 Task: Search one way flight ticket for 1 adult, 1 child, 1 infant in seat in premium economy from Sacramento: Sacramento International Airport to Sheridan: Sheridan County Airport on 8-6-2023. Choice of flights is Delta. Number of bags: 2 carry on bags and 4 checked bags. Price is upto 91000. Outbound departure time preference is 16:15.
Action: Mouse moved to (286, 401)
Screenshot: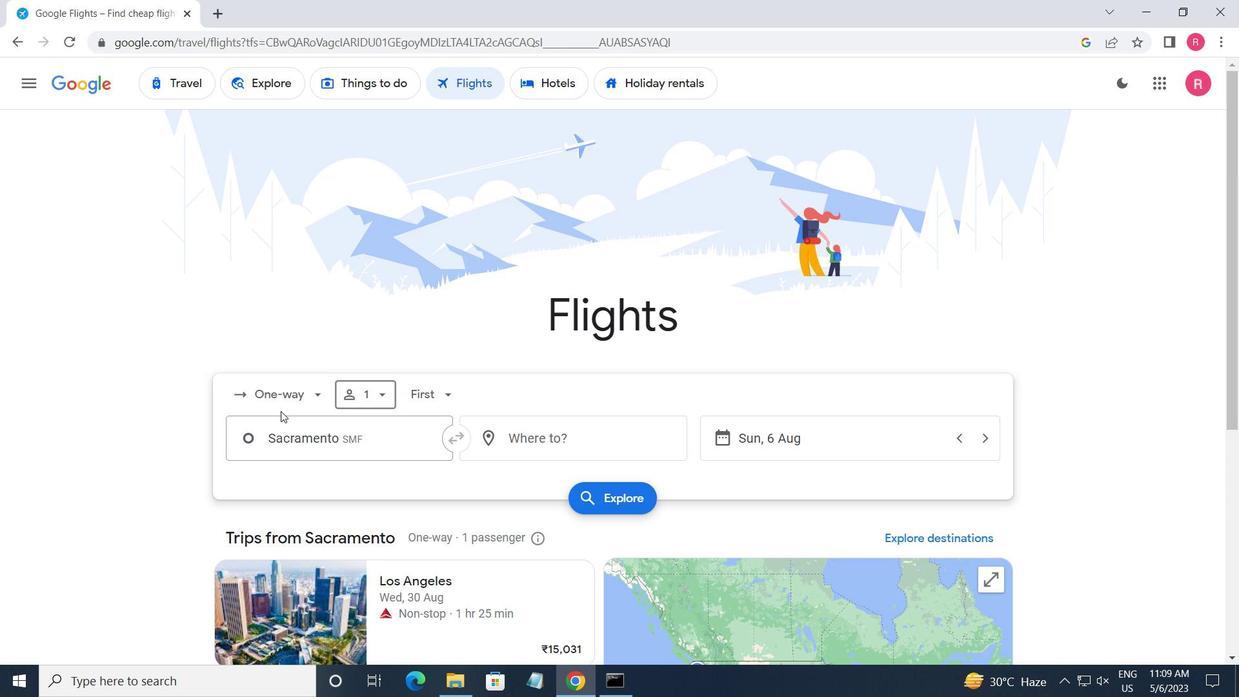 
Action: Mouse pressed left at (286, 401)
Screenshot: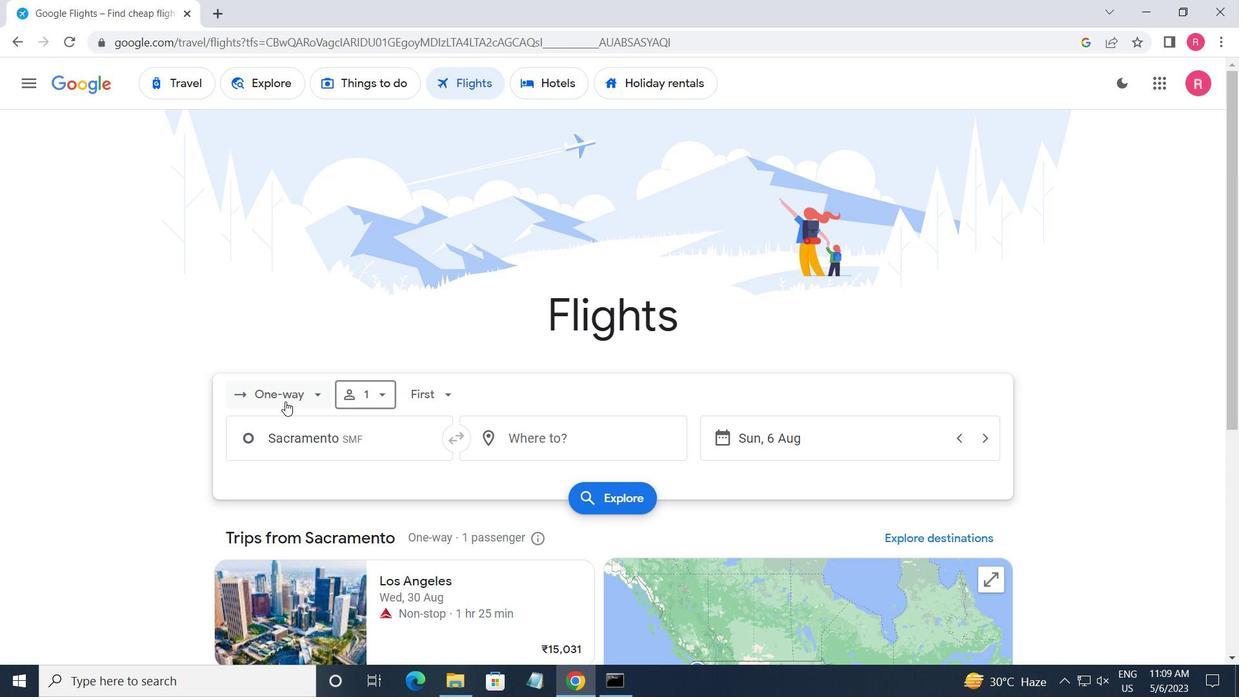 
Action: Mouse moved to (327, 462)
Screenshot: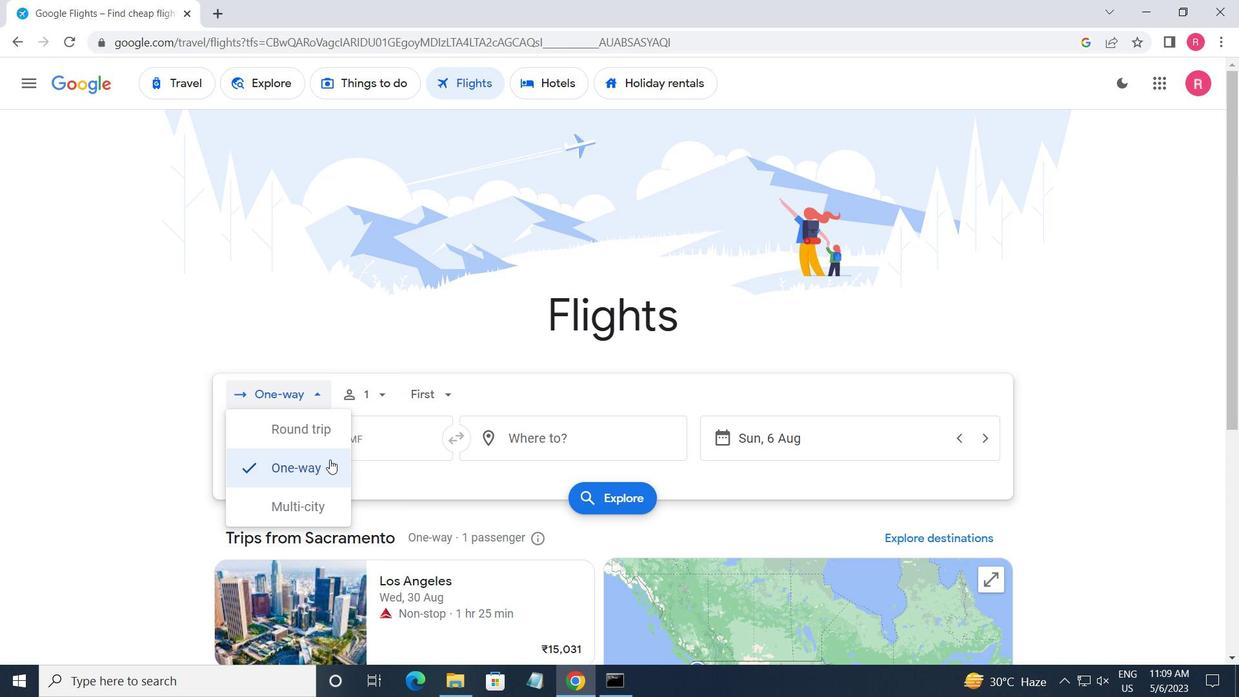 
Action: Mouse pressed left at (327, 462)
Screenshot: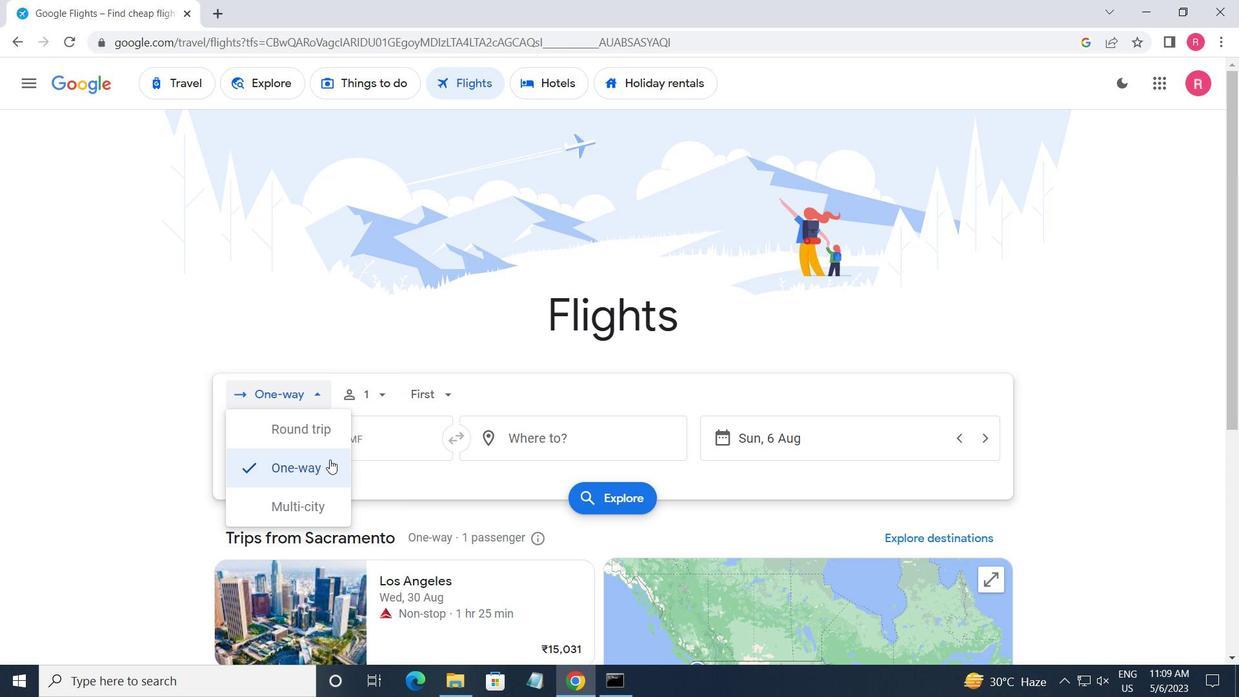
Action: Mouse moved to (361, 388)
Screenshot: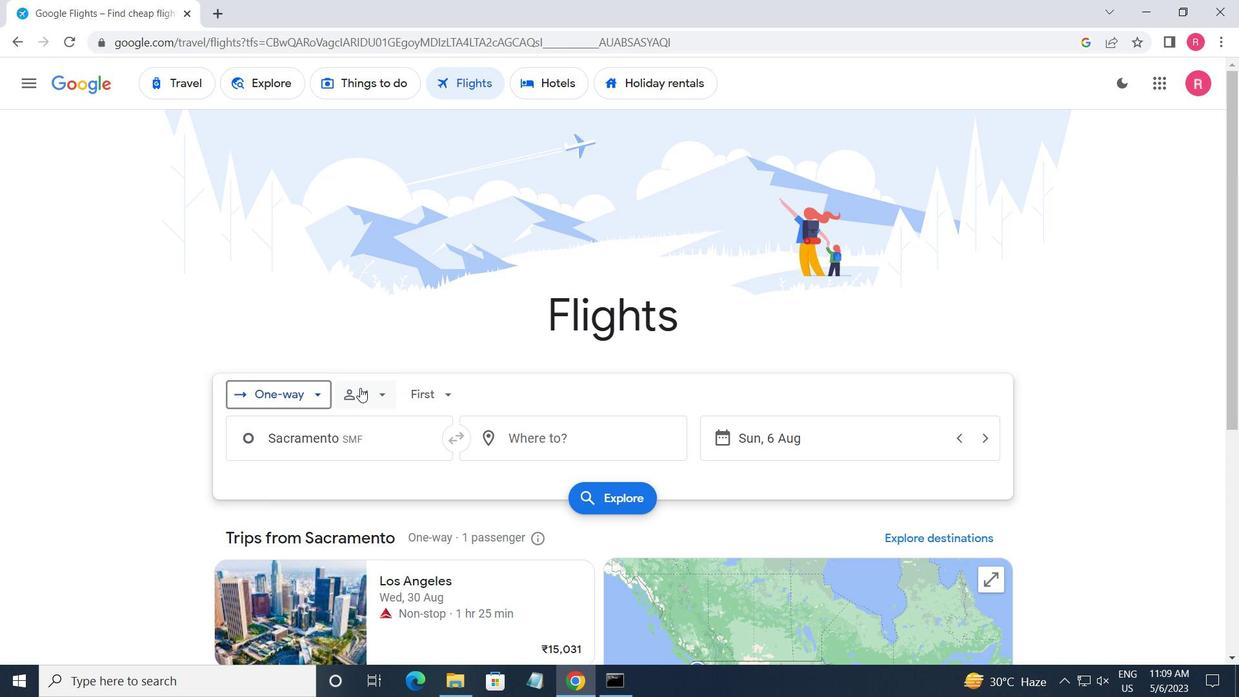 
Action: Mouse pressed left at (361, 388)
Screenshot: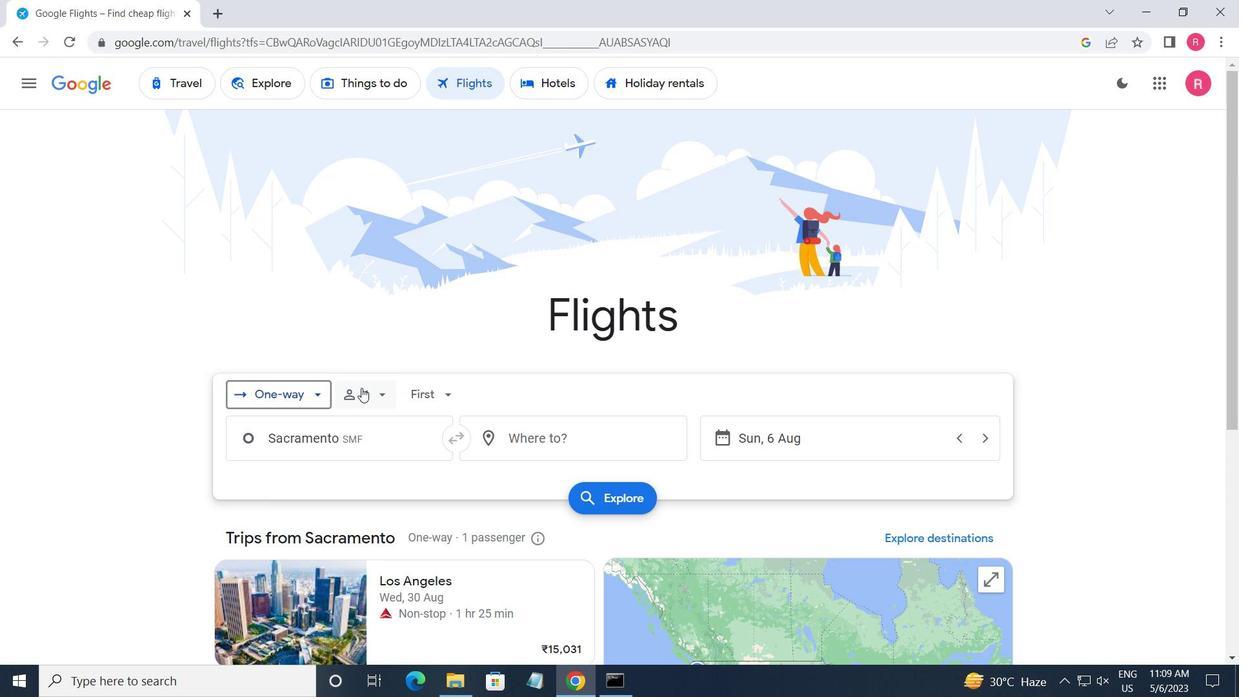
Action: Mouse moved to (504, 472)
Screenshot: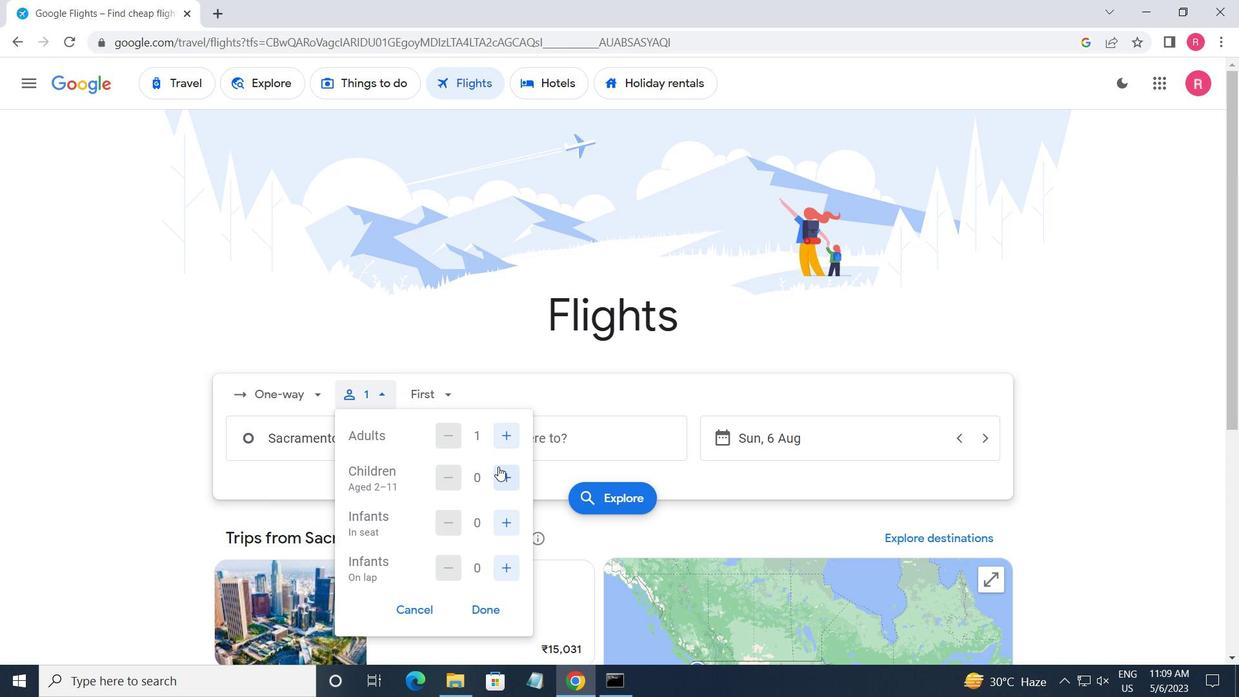 
Action: Mouse pressed left at (504, 472)
Screenshot: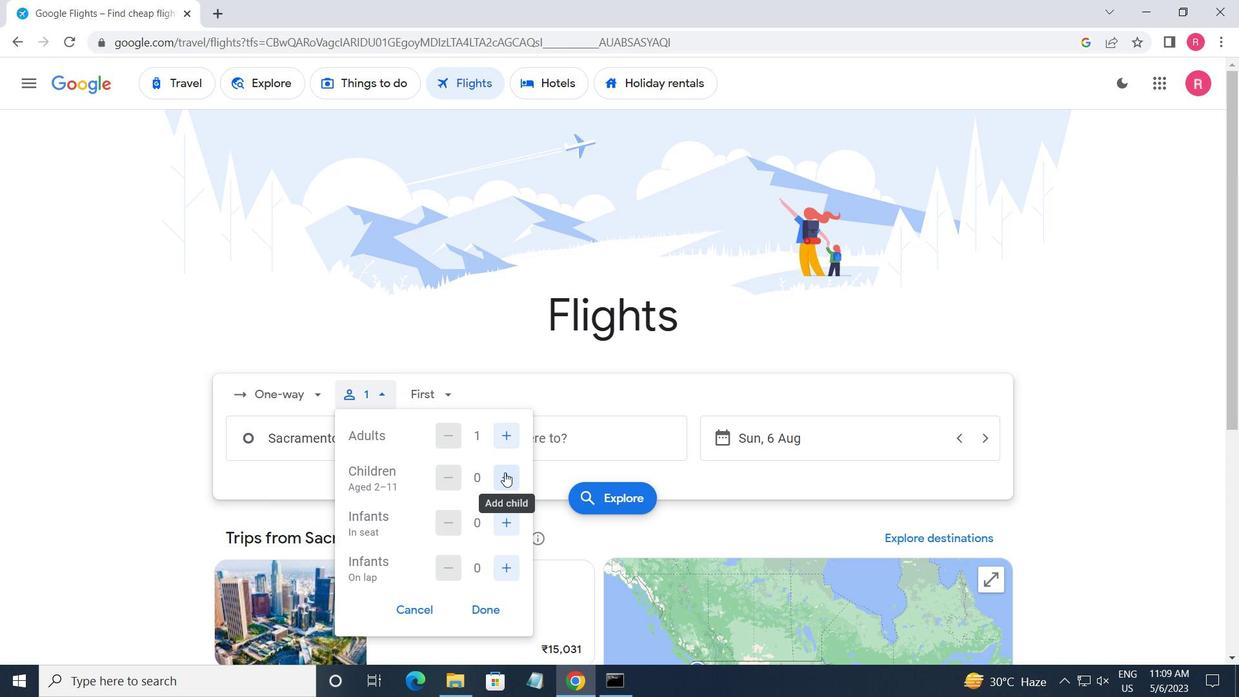 
Action: Mouse moved to (512, 519)
Screenshot: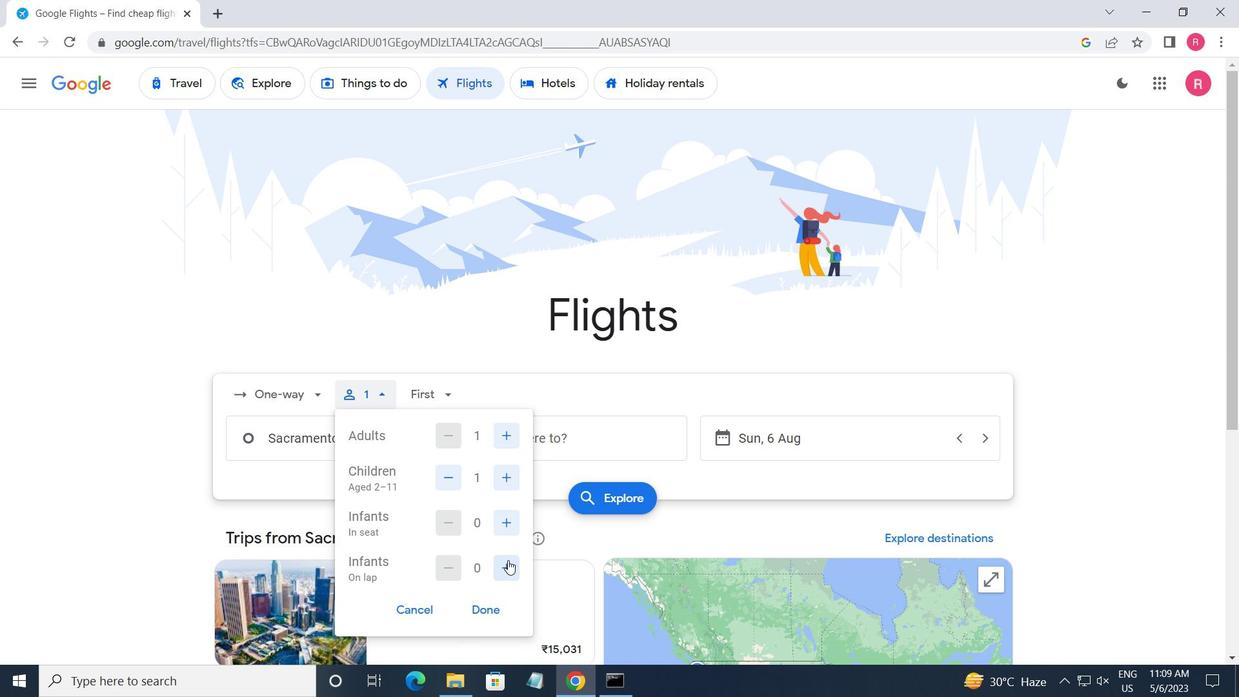 
Action: Mouse pressed left at (512, 519)
Screenshot: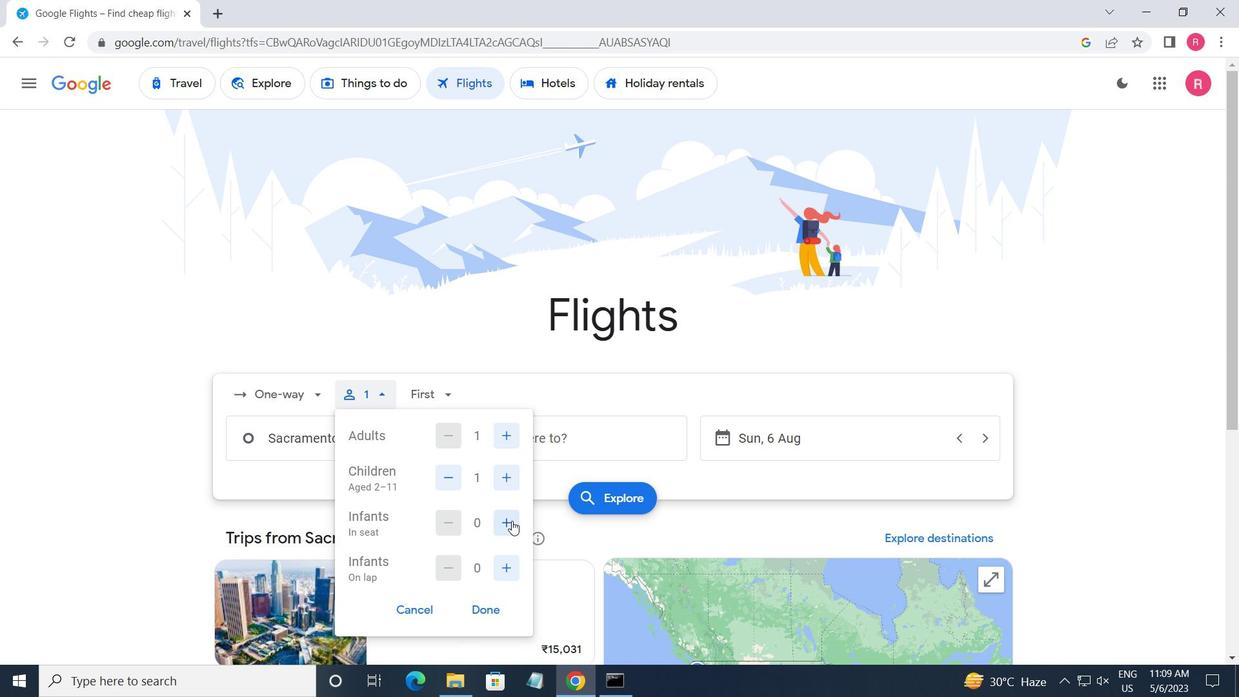 
Action: Mouse moved to (493, 607)
Screenshot: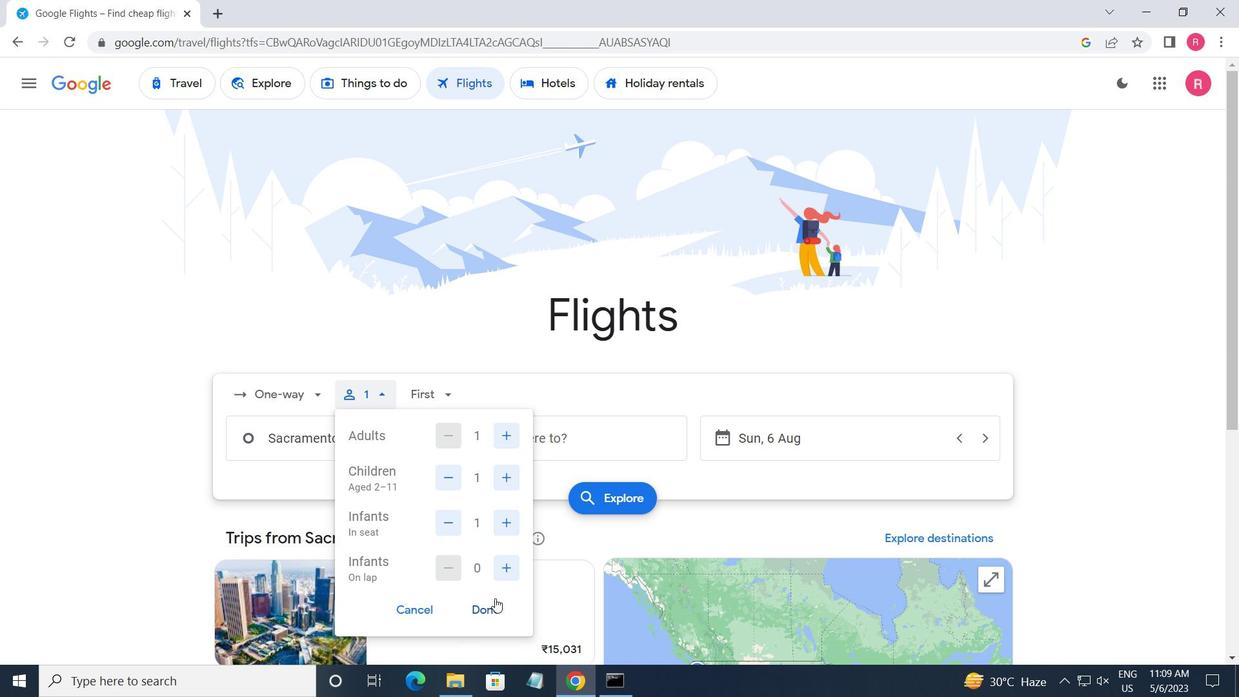 
Action: Mouse pressed left at (493, 607)
Screenshot: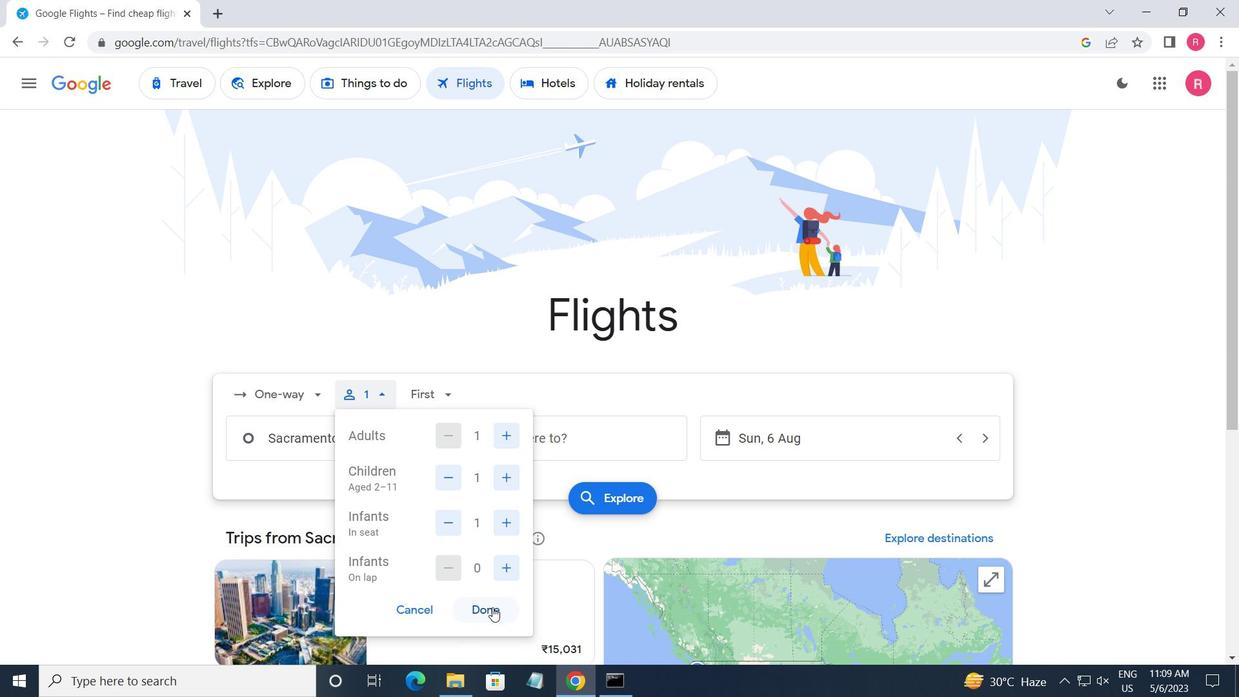 
Action: Mouse moved to (437, 394)
Screenshot: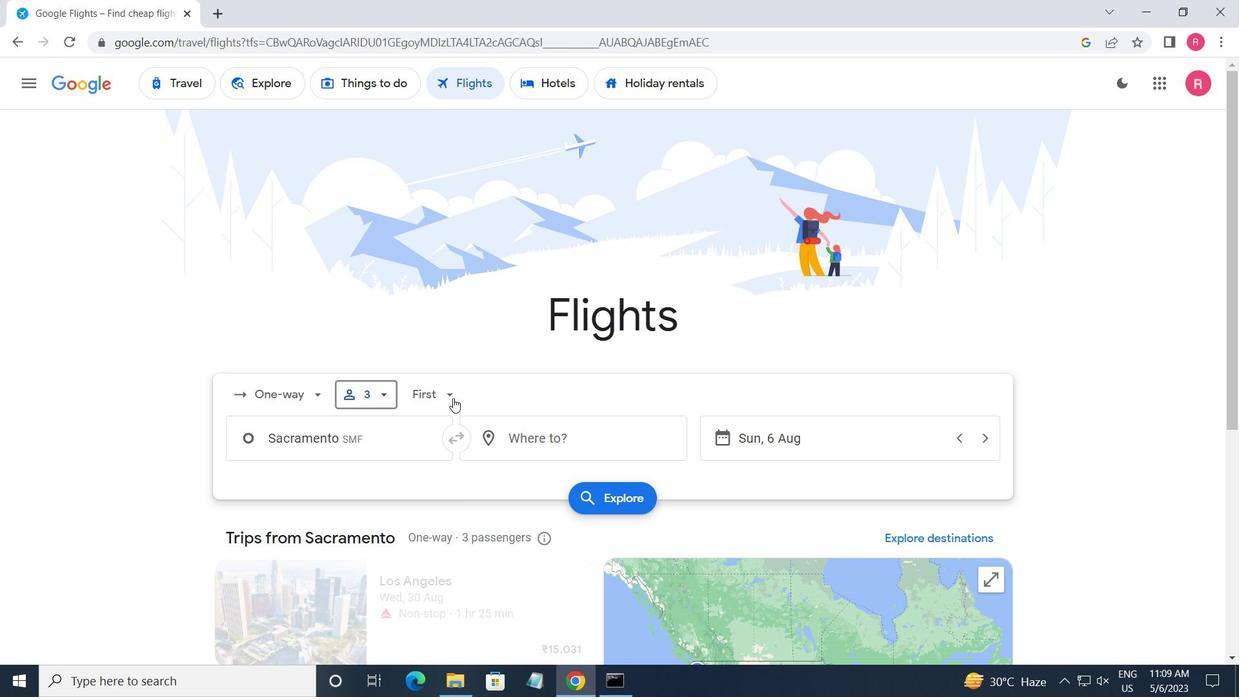 
Action: Mouse pressed left at (437, 394)
Screenshot: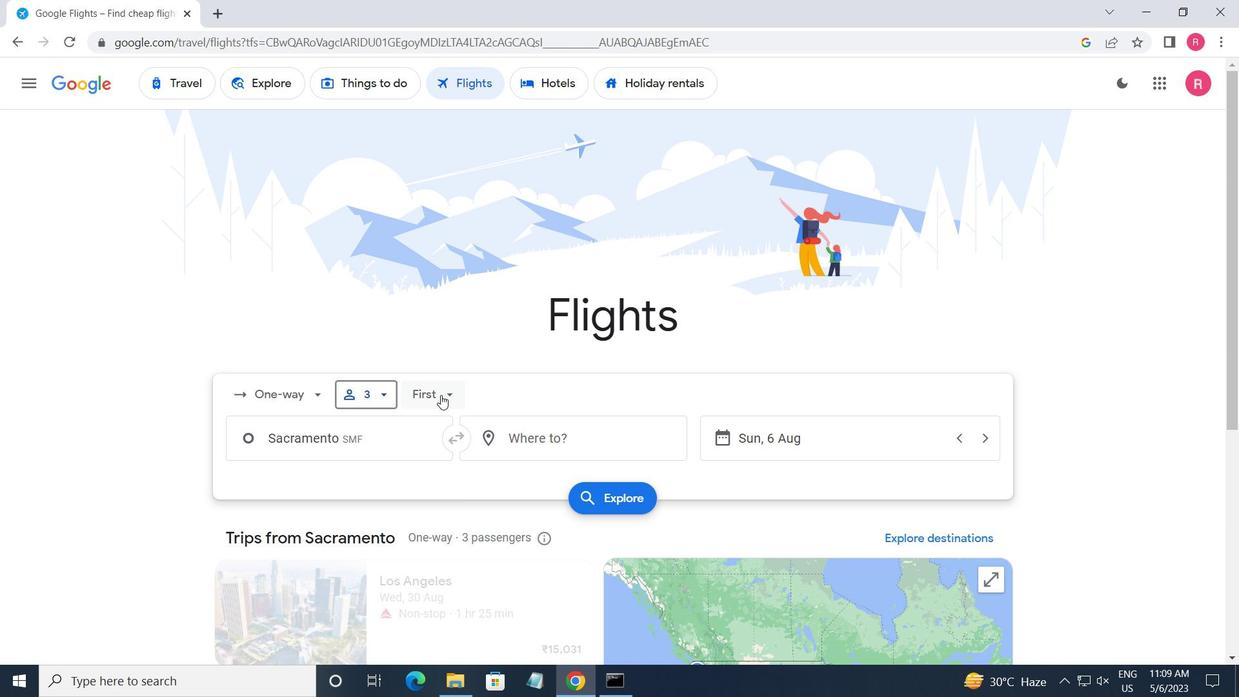 
Action: Mouse moved to (499, 475)
Screenshot: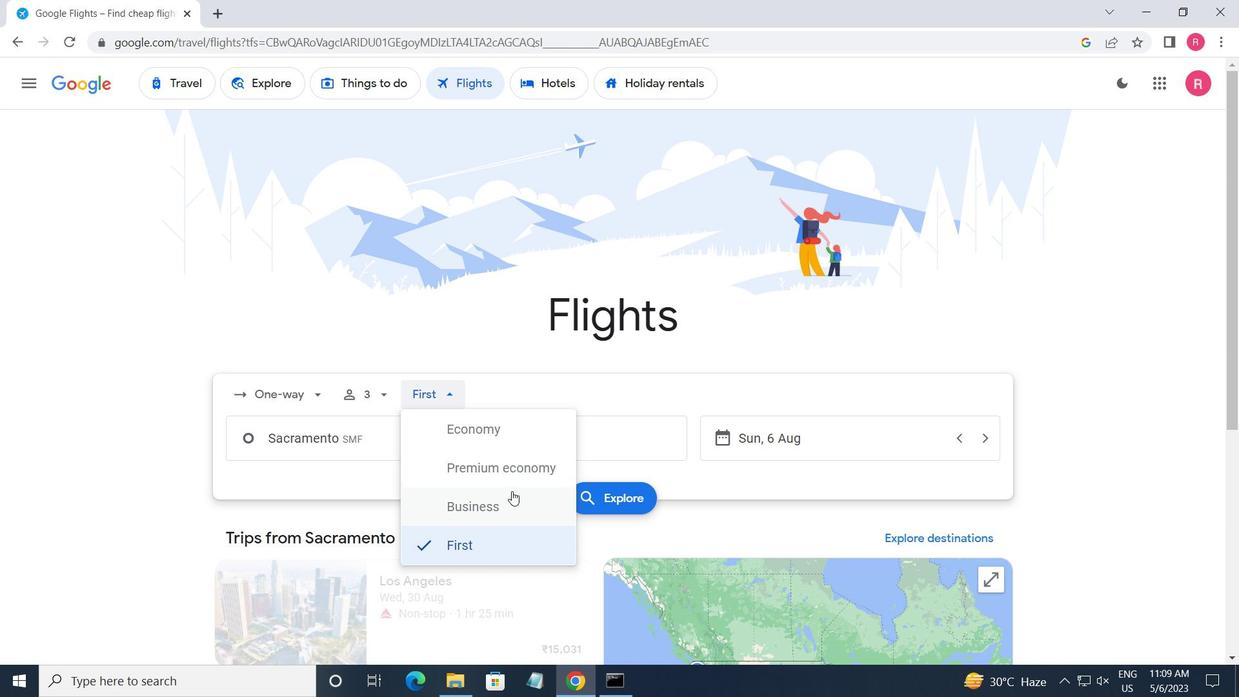
Action: Mouse pressed left at (499, 475)
Screenshot: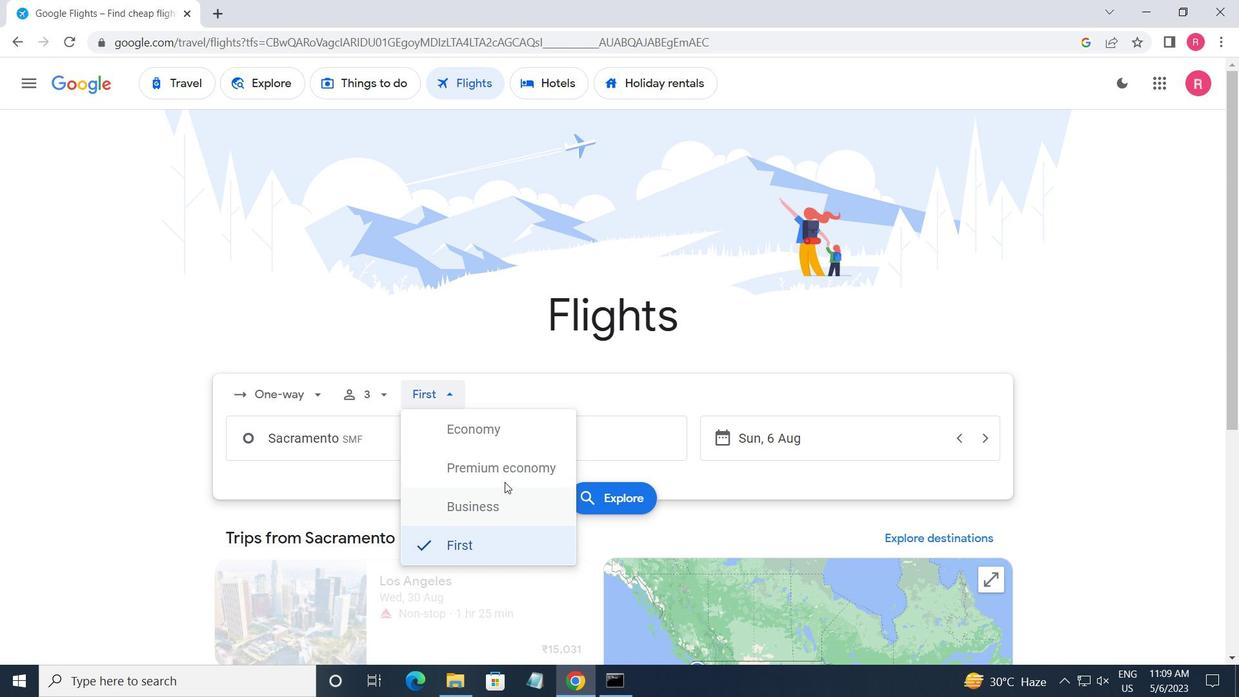 
Action: Mouse moved to (407, 442)
Screenshot: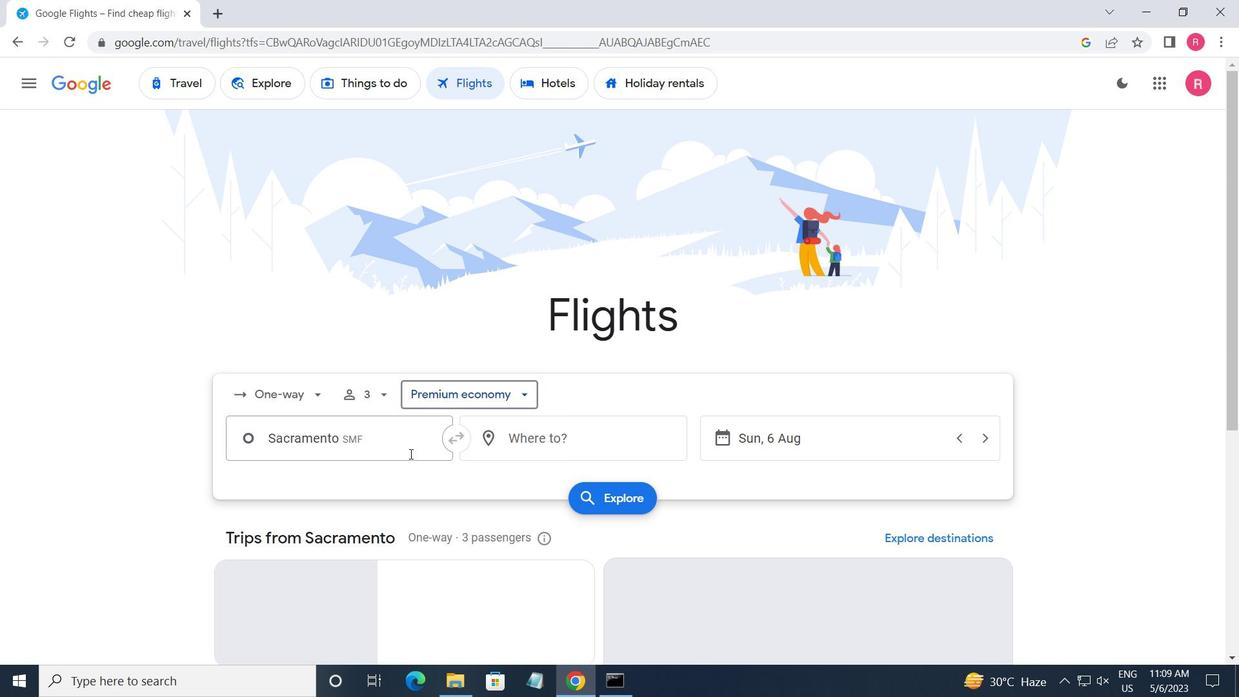 
Action: Mouse pressed left at (407, 442)
Screenshot: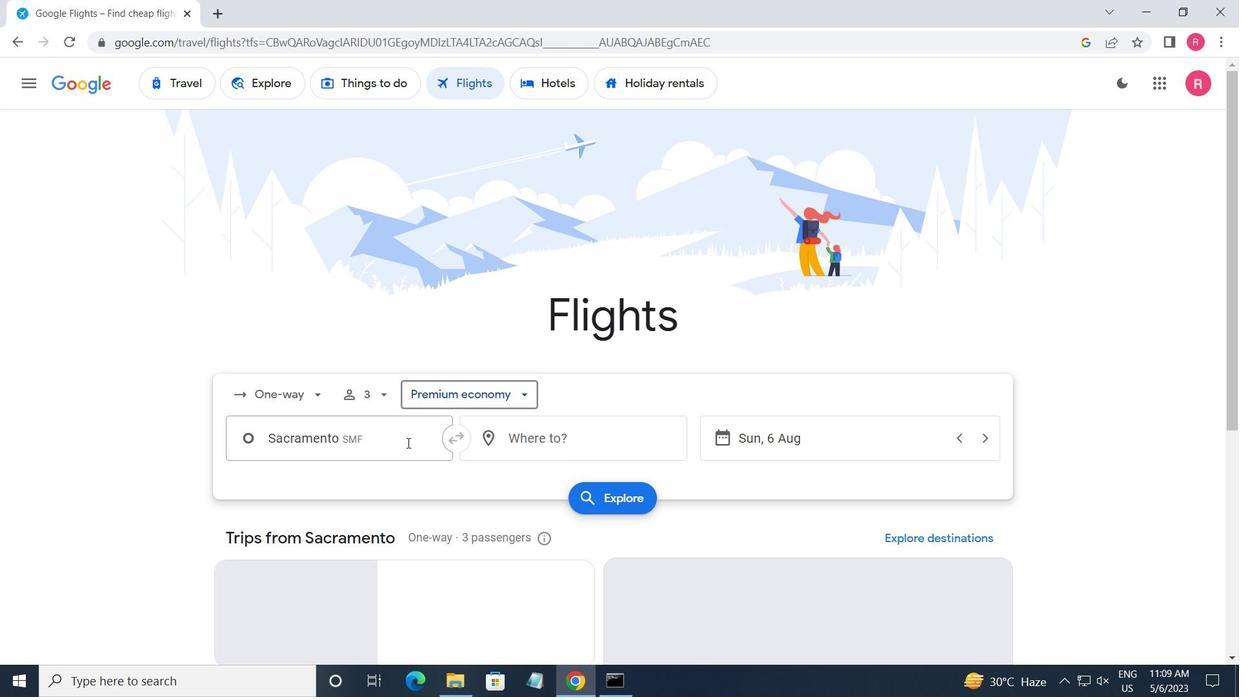 
Action: Key pressed <Key.shift>SACRAMENTO
Screenshot: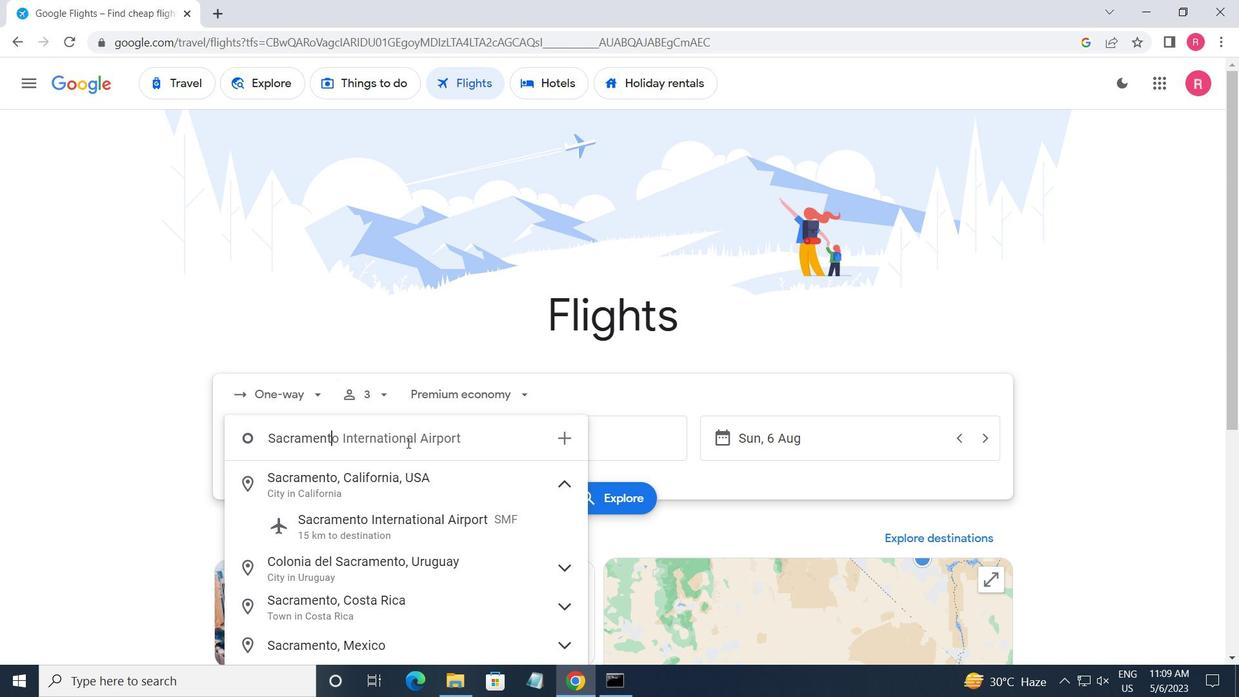 
Action: Mouse moved to (347, 519)
Screenshot: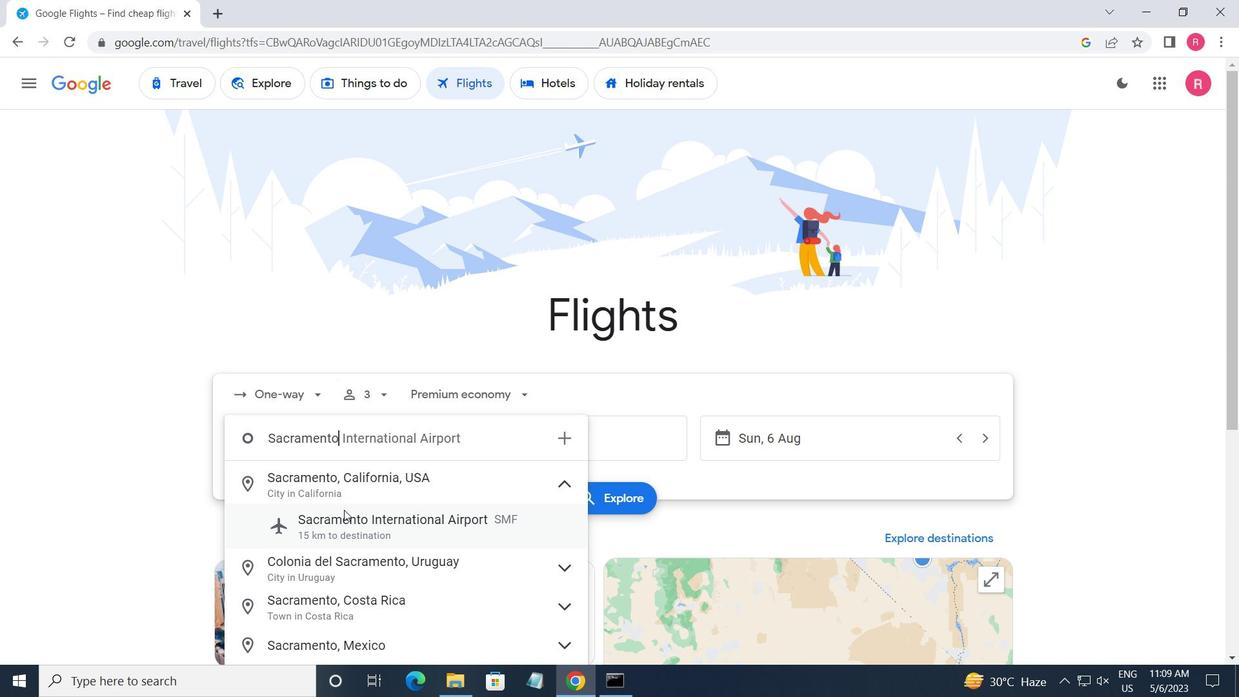 
Action: Mouse pressed left at (347, 519)
Screenshot: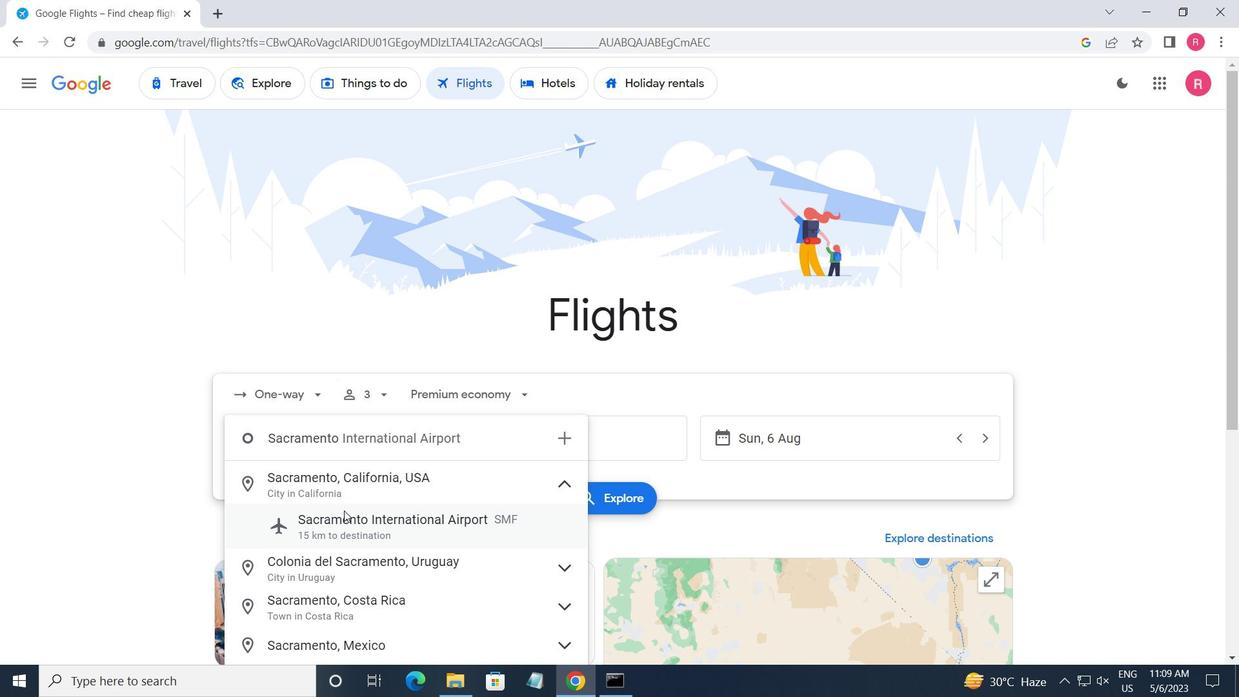 
Action: Mouse moved to (596, 441)
Screenshot: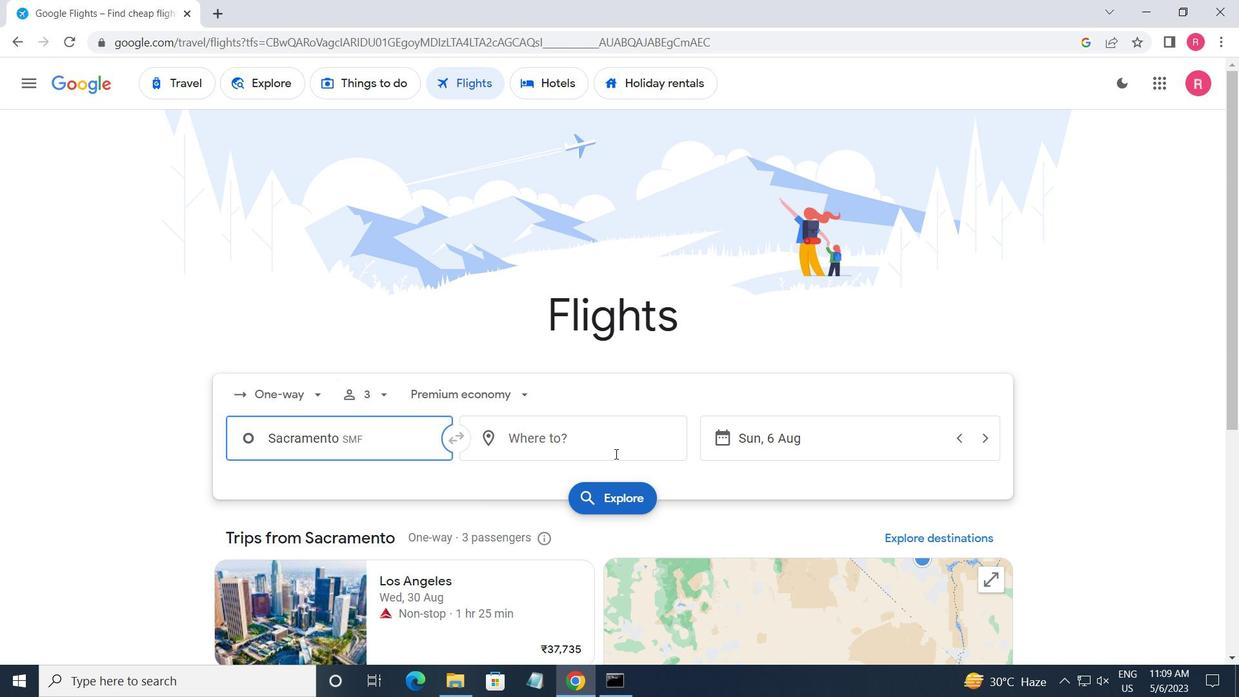 
Action: Mouse pressed left at (596, 441)
Screenshot: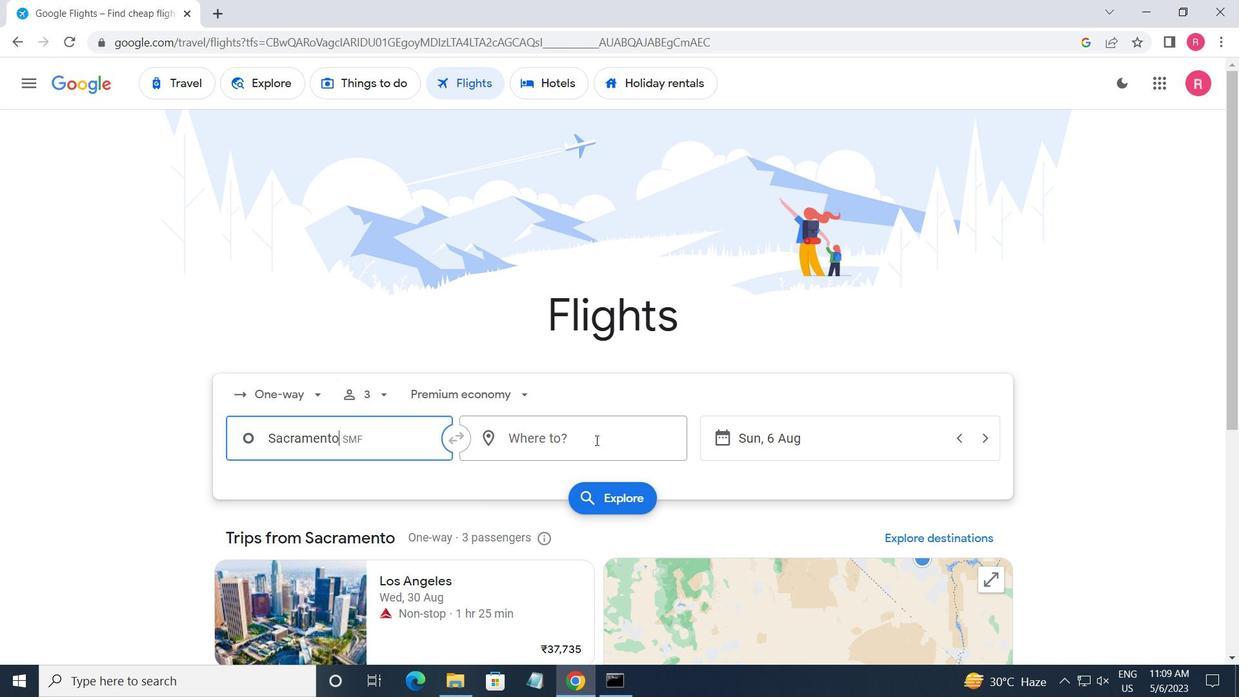 
Action: Key pressed <Key.shift><Key.shift>SHERIDAN
Screenshot: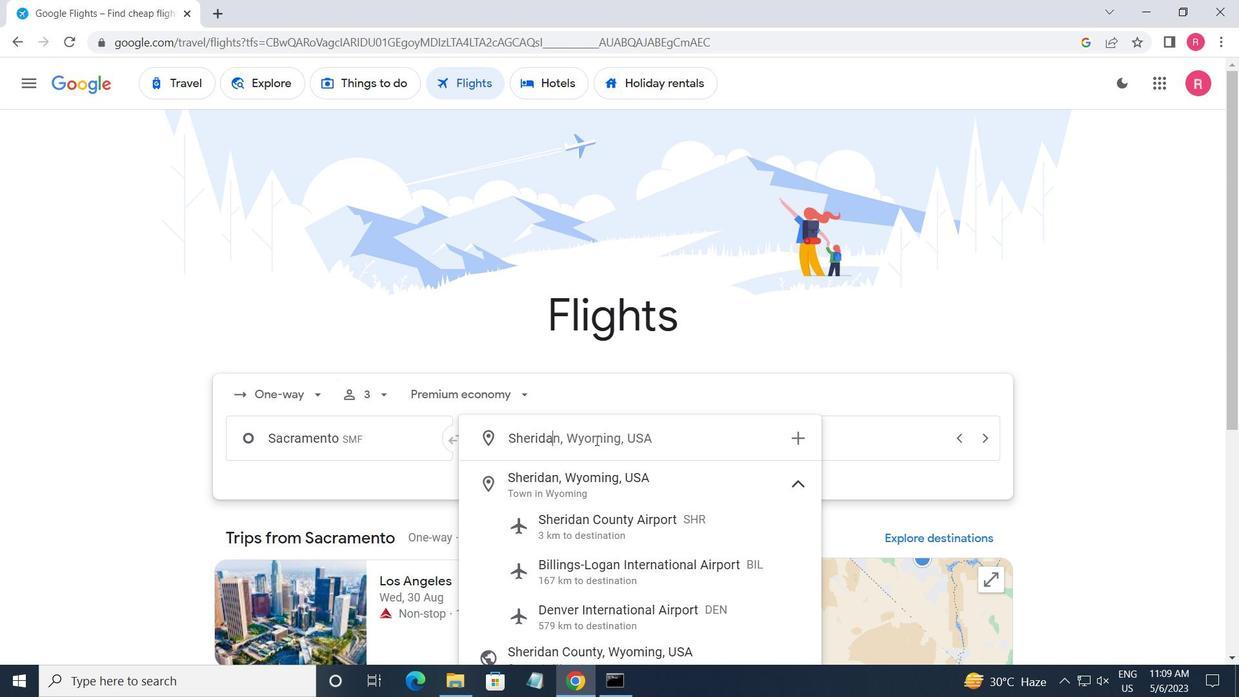 
Action: Mouse moved to (583, 515)
Screenshot: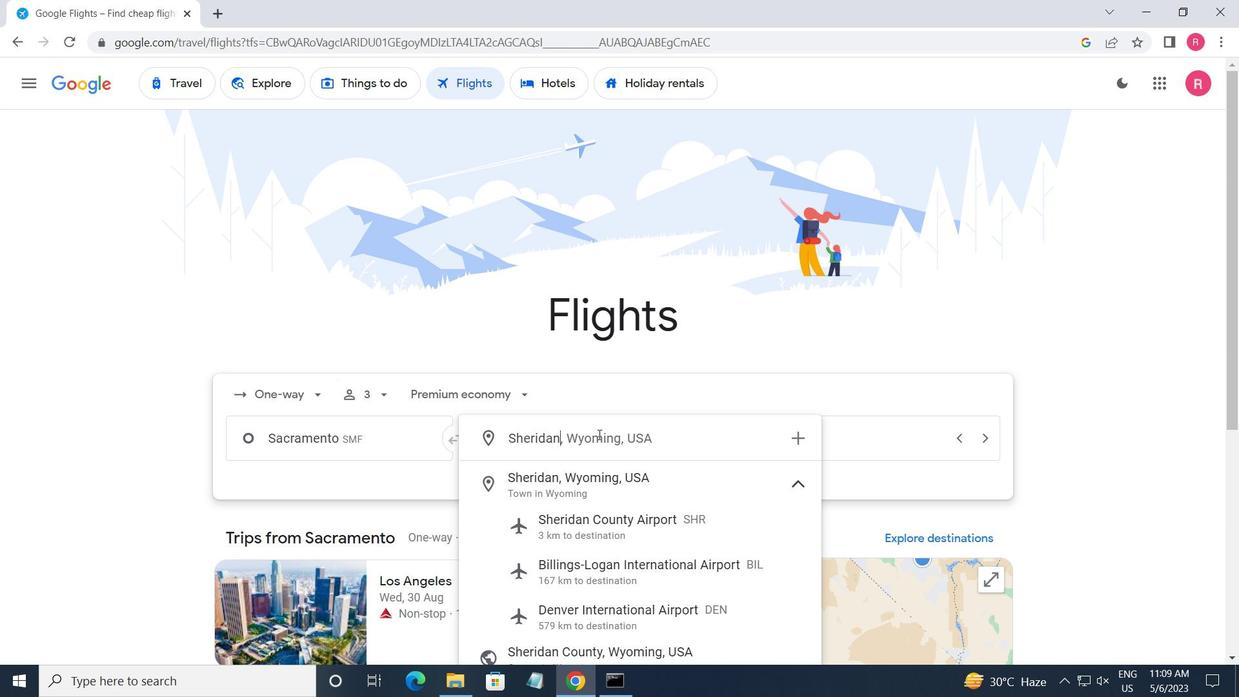 
Action: Mouse pressed left at (583, 515)
Screenshot: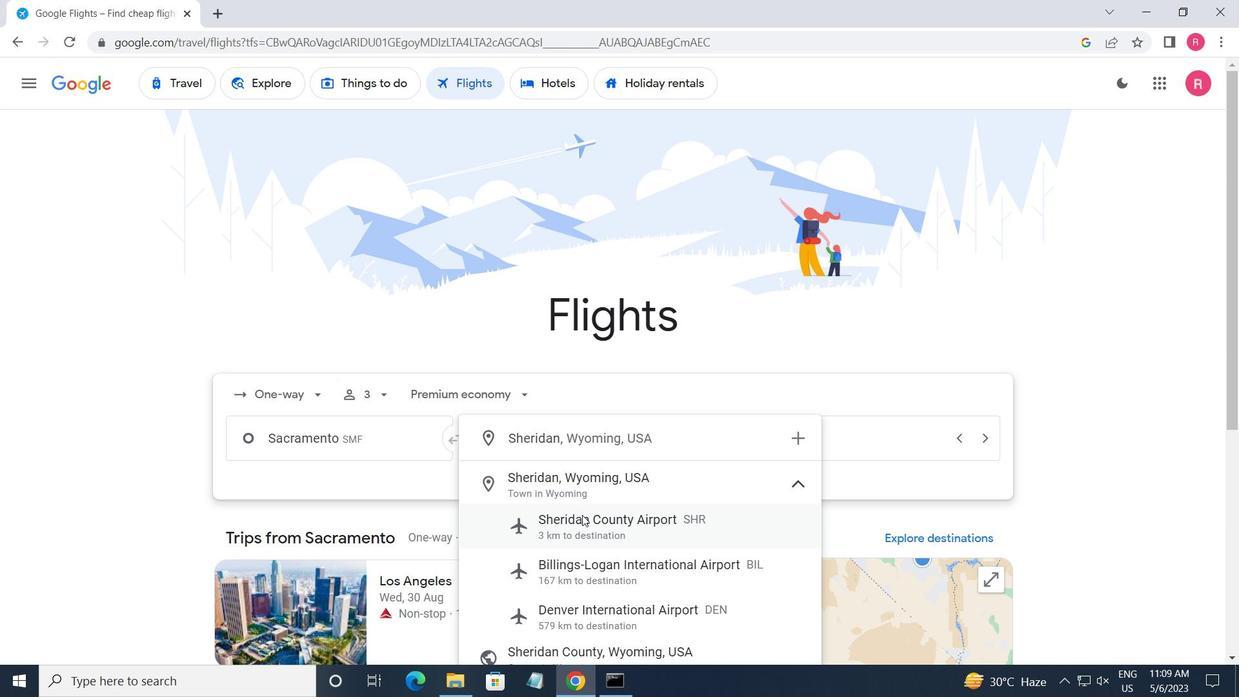
Action: Mouse moved to (827, 441)
Screenshot: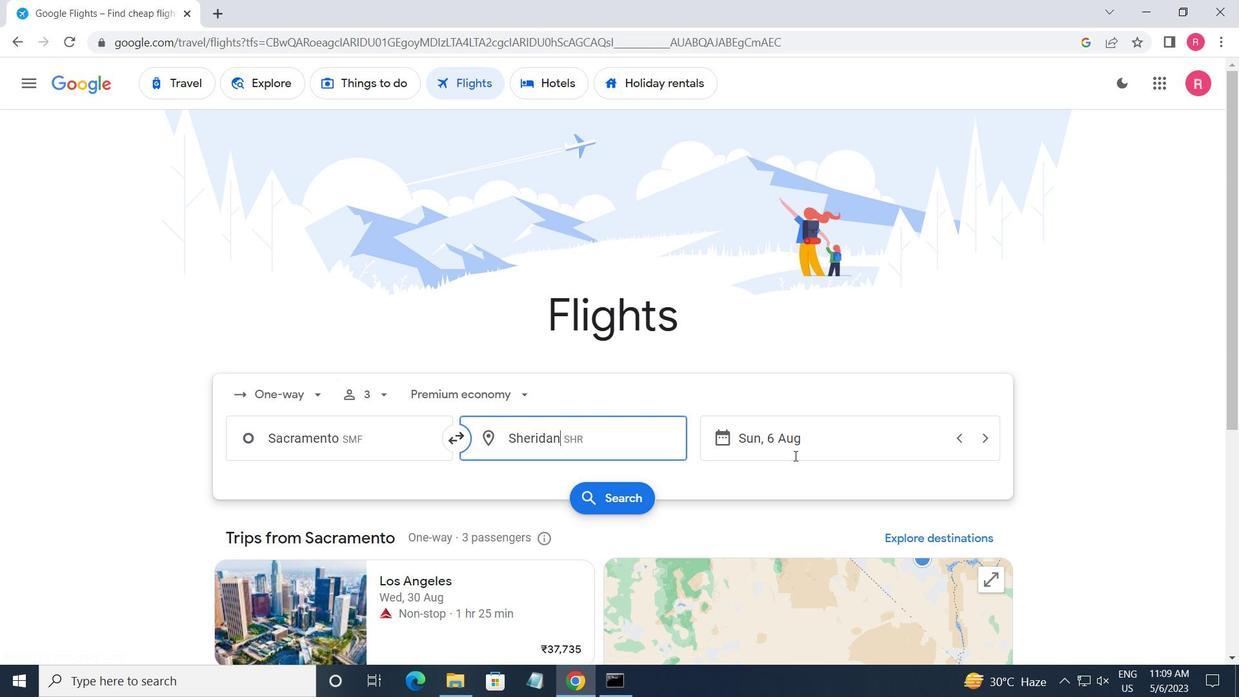 
Action: Mouse pressed left at (827, 441)
Screenshot: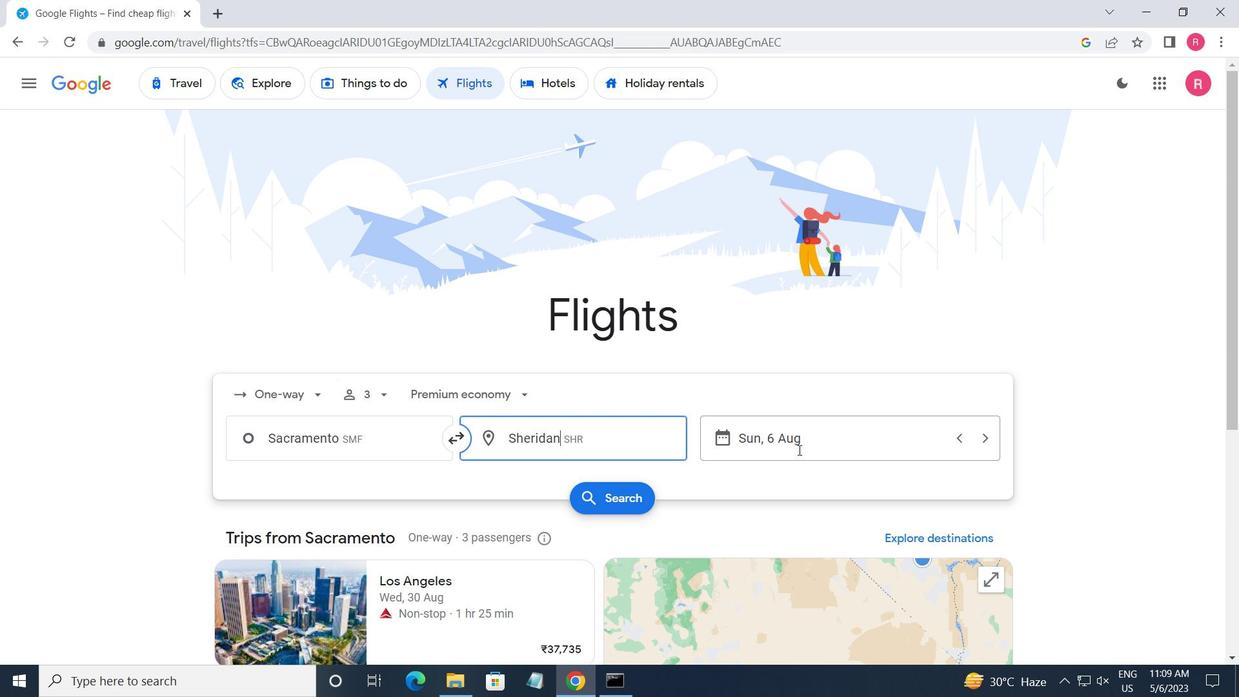 
Action: Mouse moved to (427, 406)
Screenshot: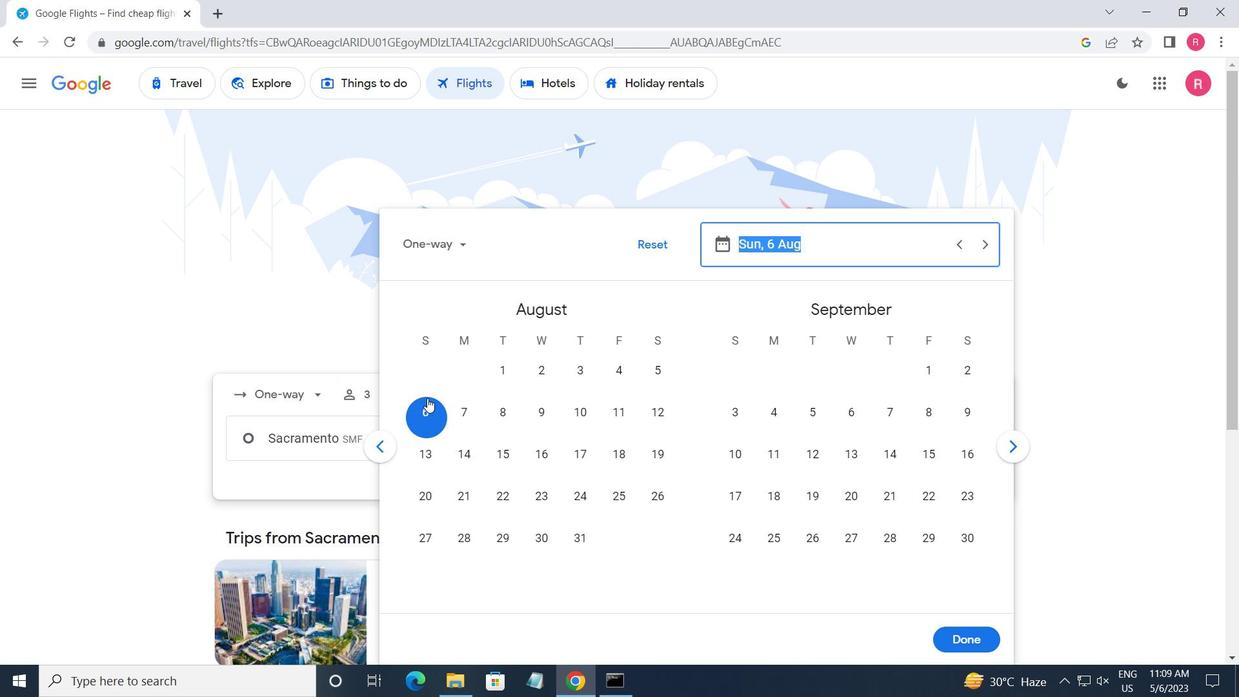 
Action: Mouse pressed left at (427, 406)
Screenshot: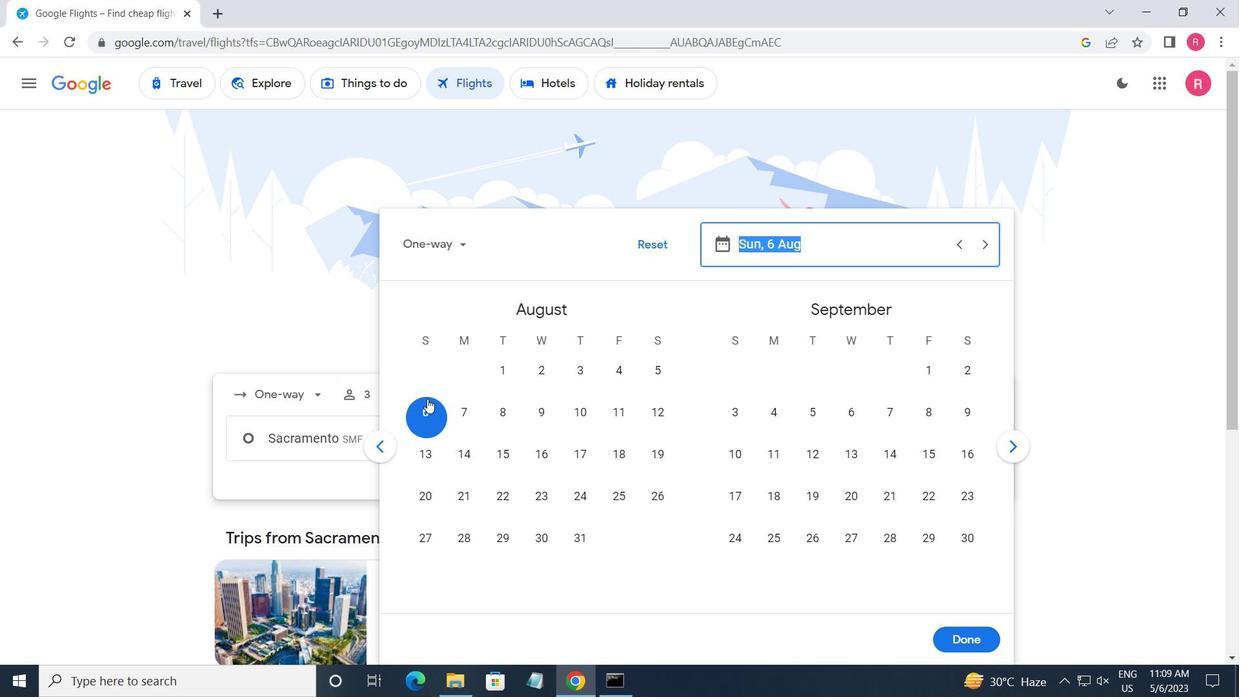
Action: Mouse moved to (958, 651)
Screenshot: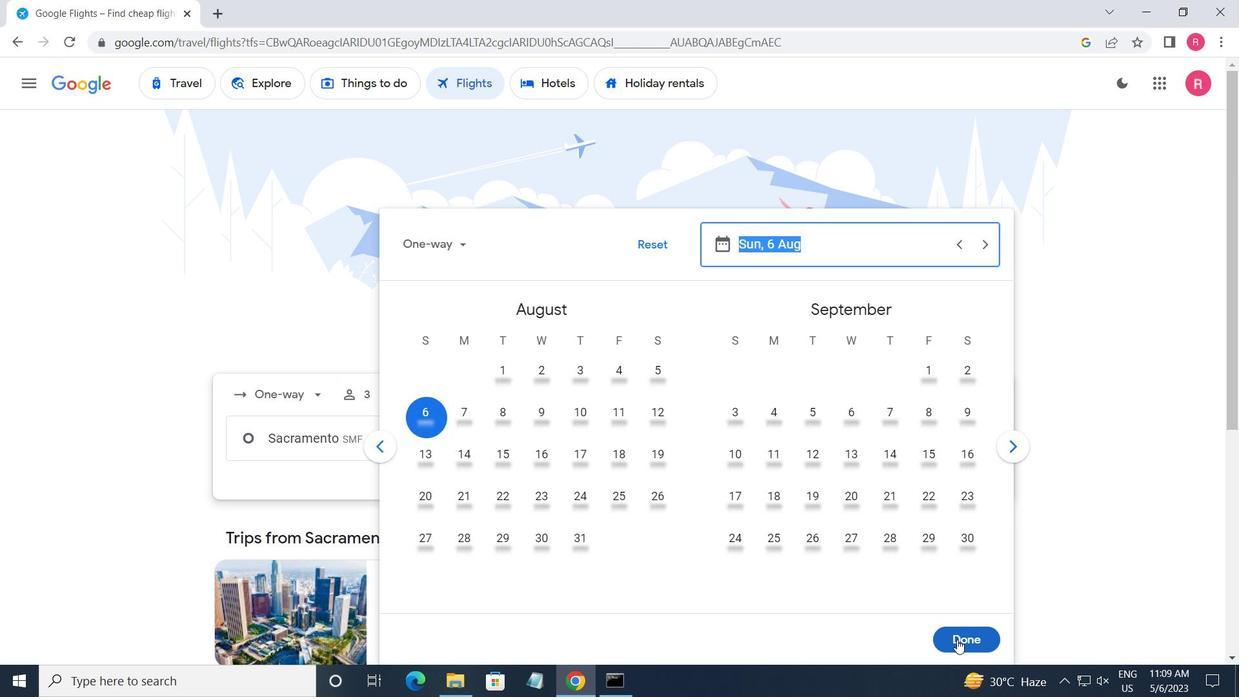 
Action: Mouse pressed left at (958, 651)
Screenshot: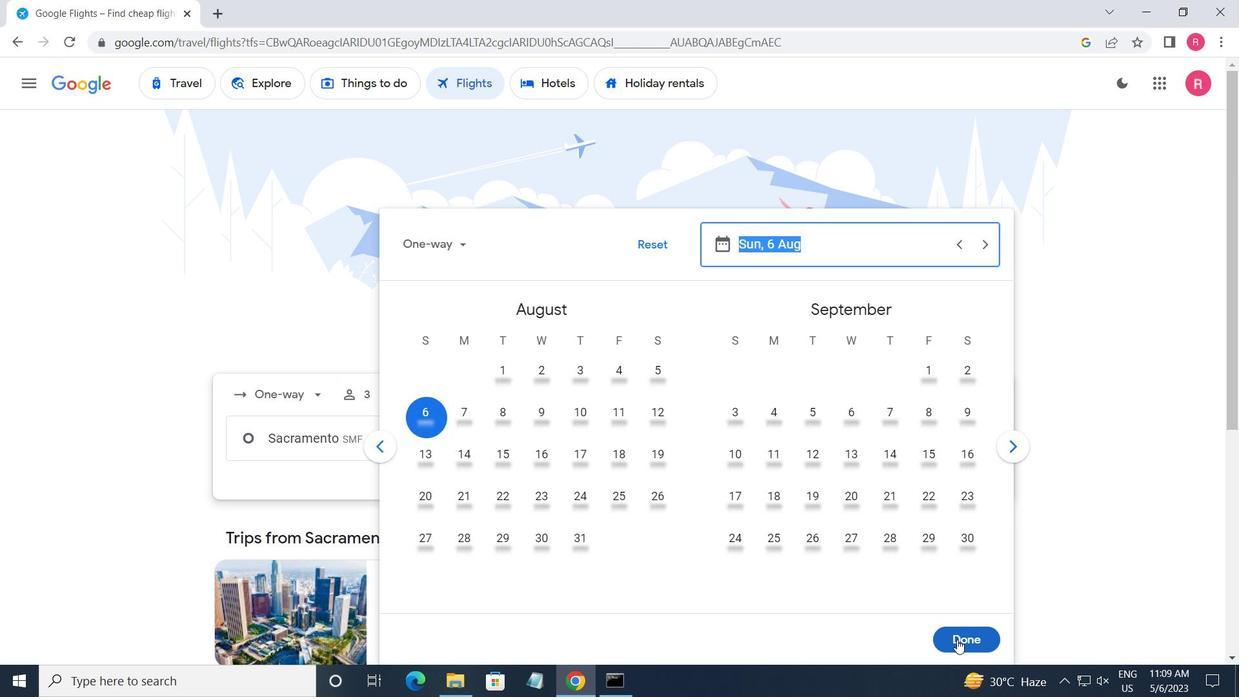 
Action: Mouse moved to (586, 490)
Screenshot: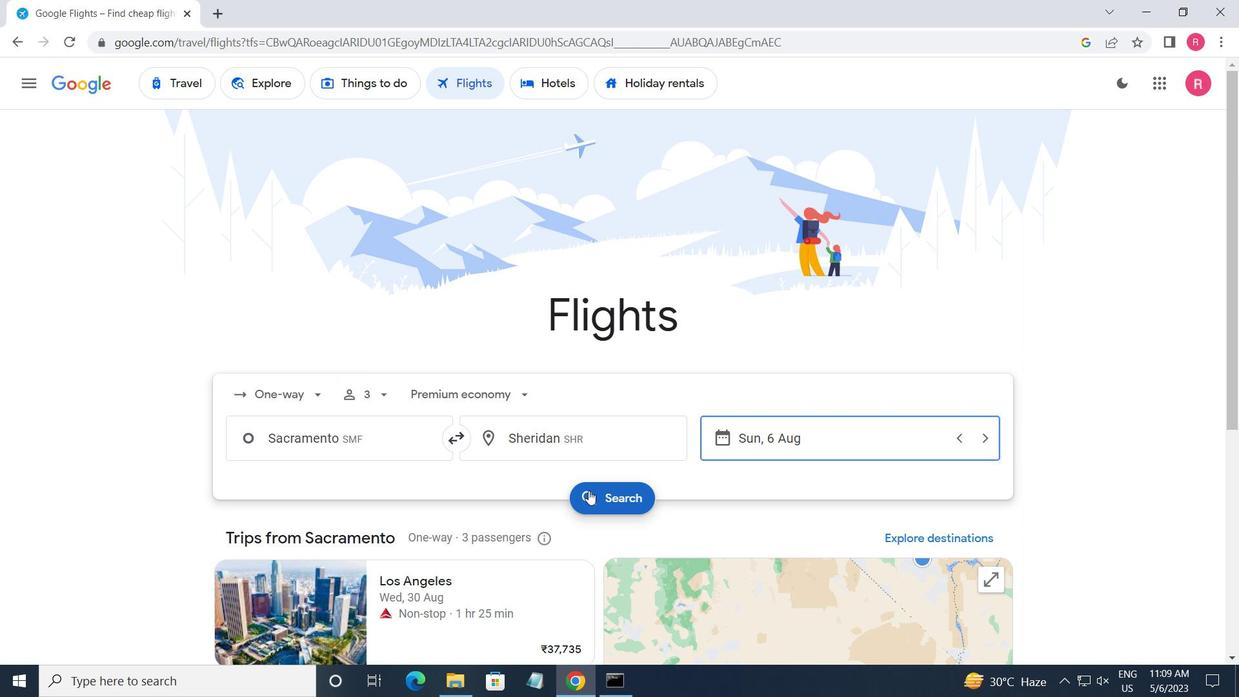 
Action: Mouse pressed left at (586, 490)
Screenshot: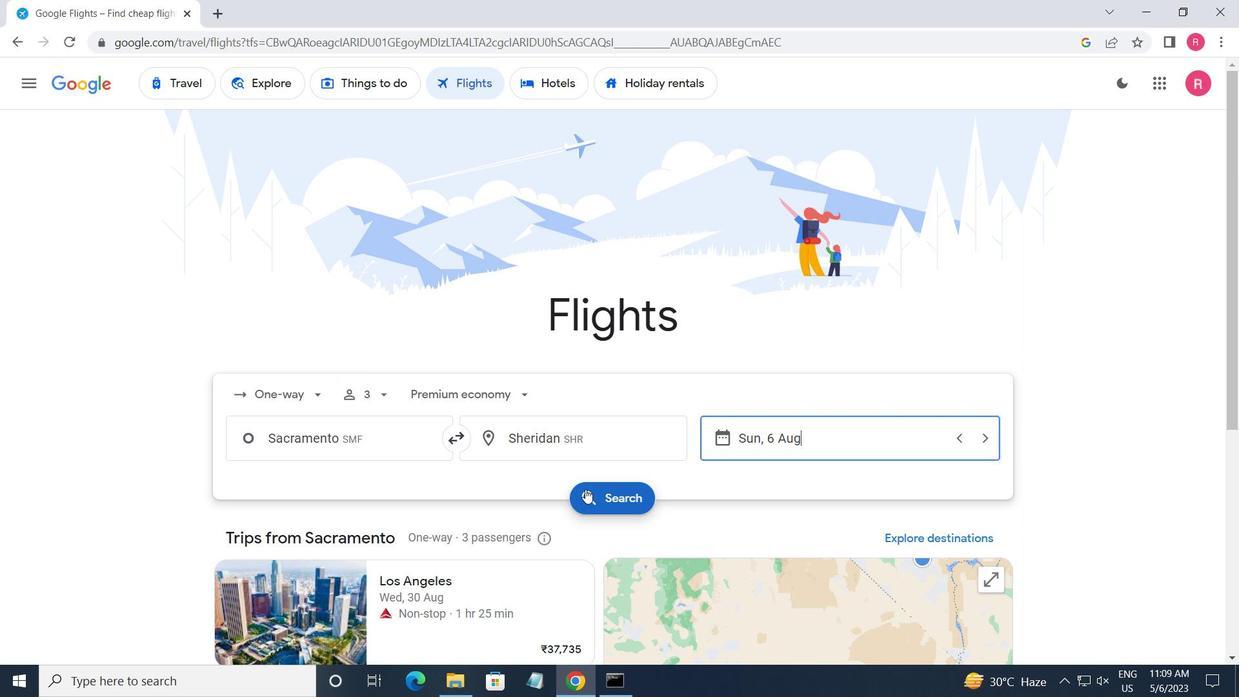 
Action: Mouse moved to (236, 239)
Screenshot: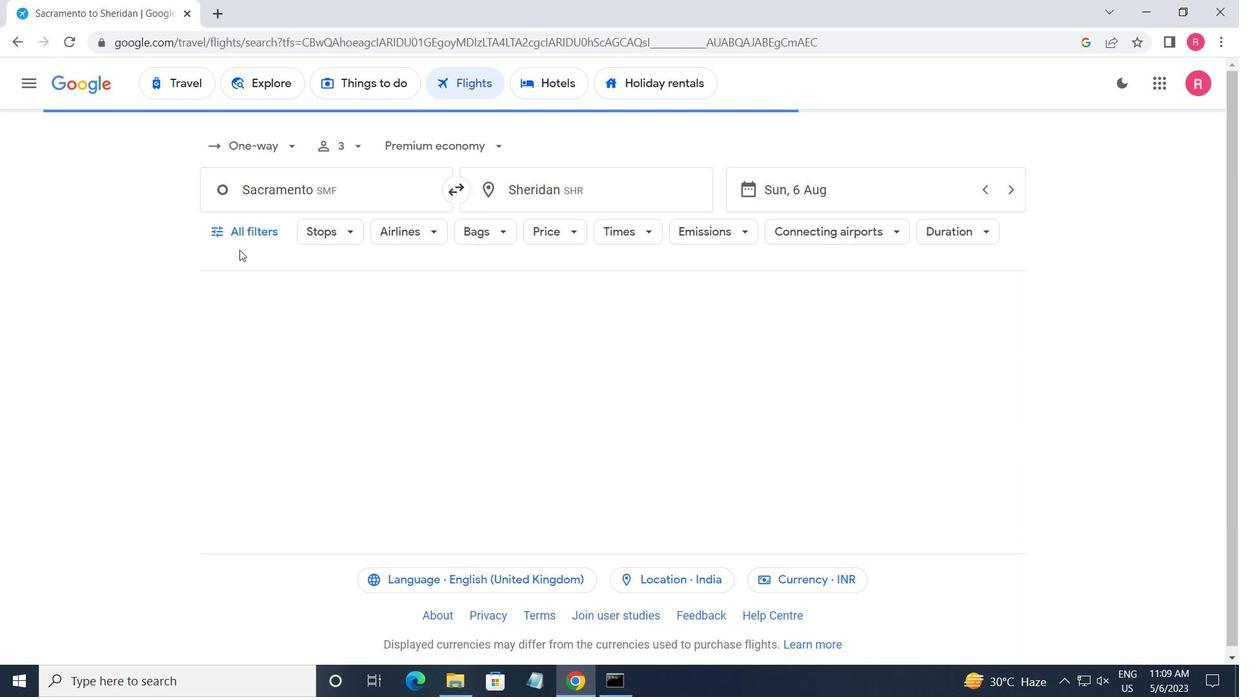 
Action: Mouse pressed left at (236, 239)
Screenshot: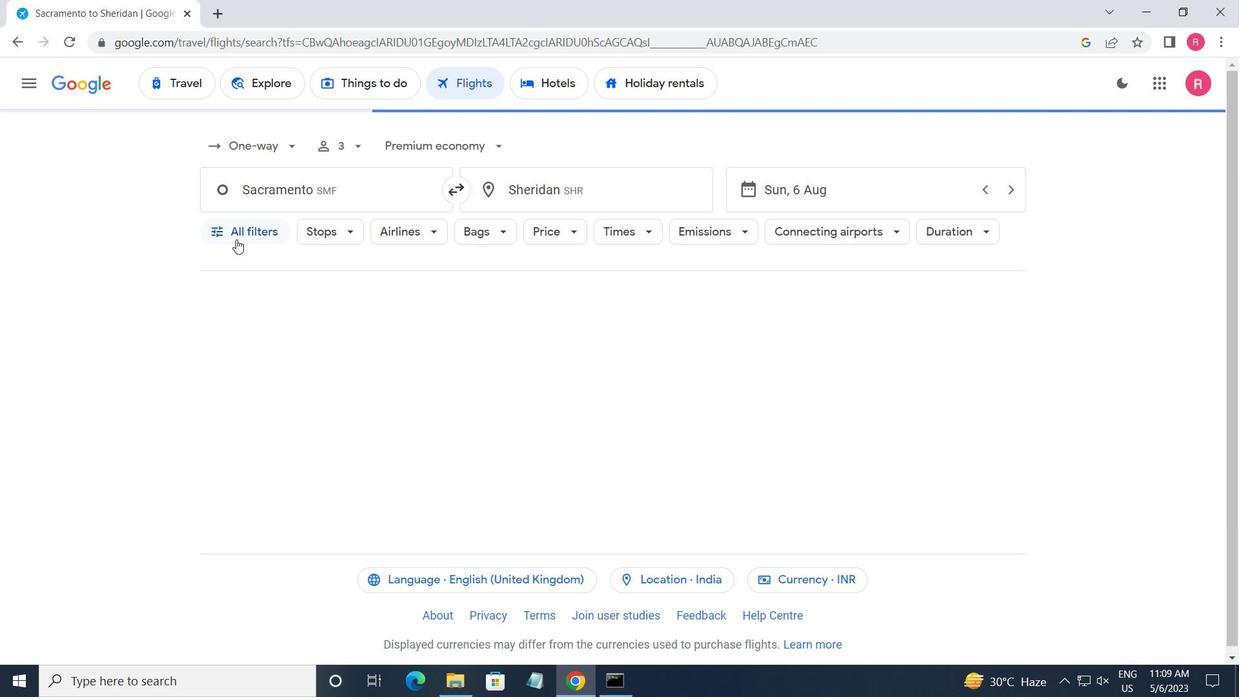 
Action: Mouse moved to (329, 448)
Screenshot: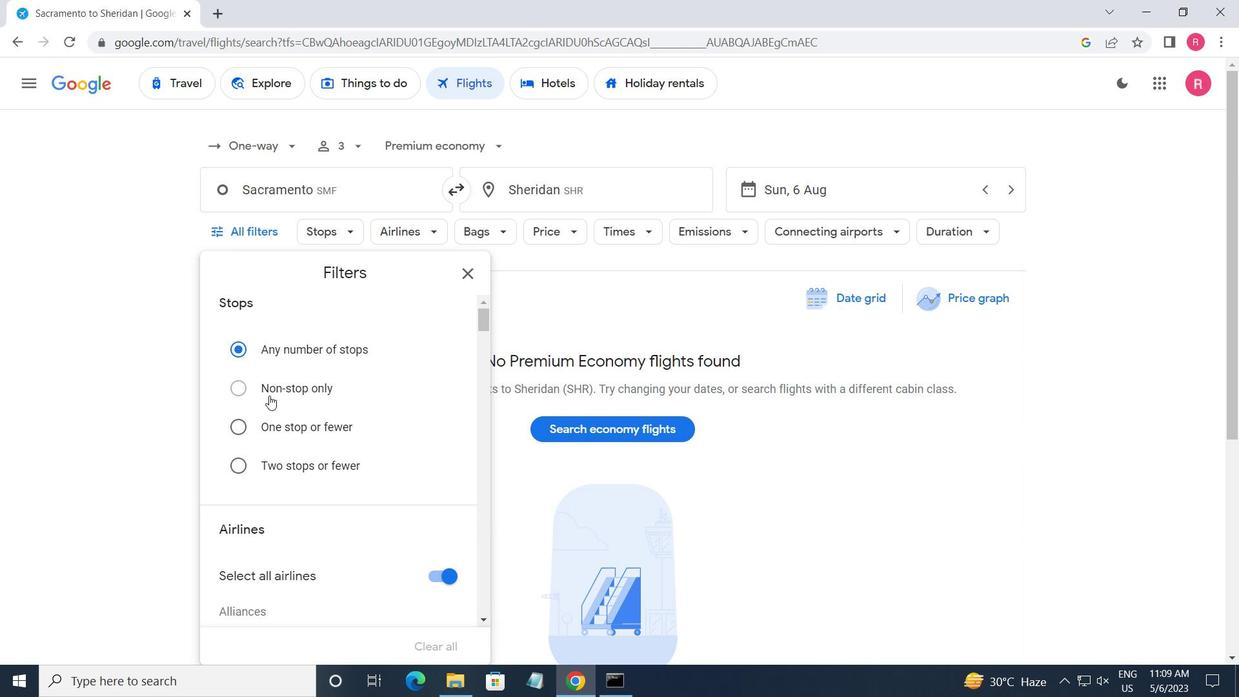 
Action: Mouse scrolled (329, 448) with delta (0, 0)
Screenshot: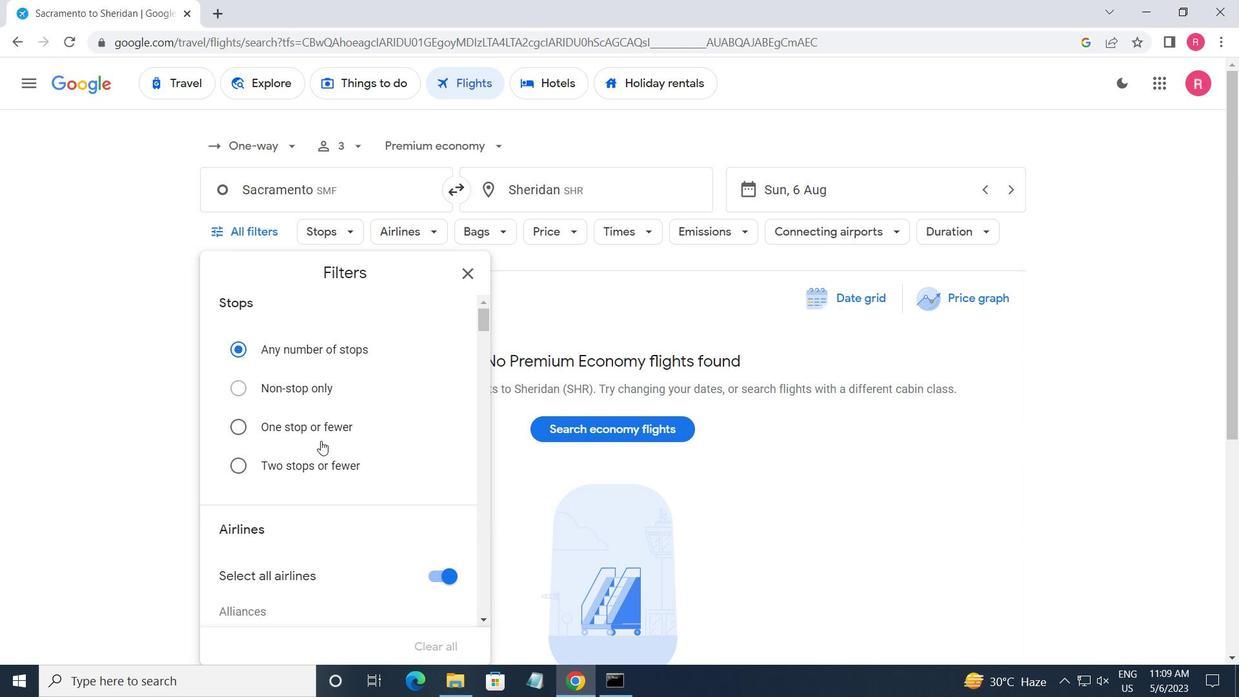 
Action: Mouse scrolled (329, 448) with delta (0, 0)
Screenshot: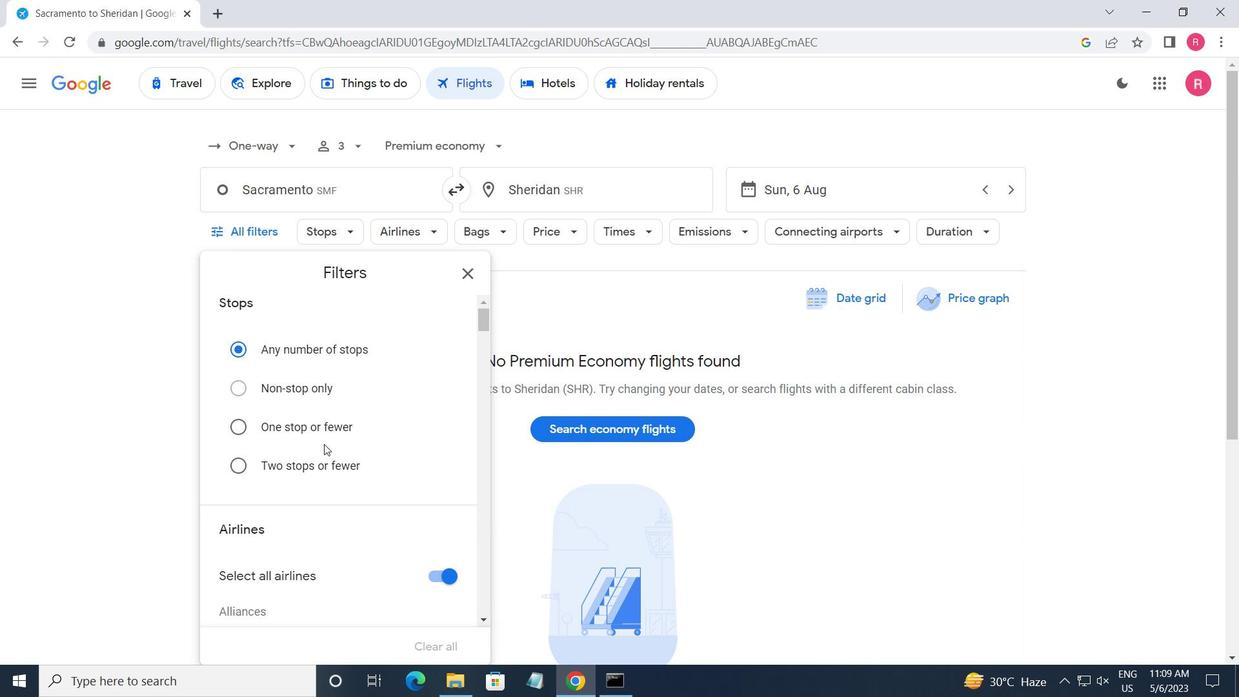 
Action: Mouse scrolled (329, 448) with delta (0, 0)
Screenshot: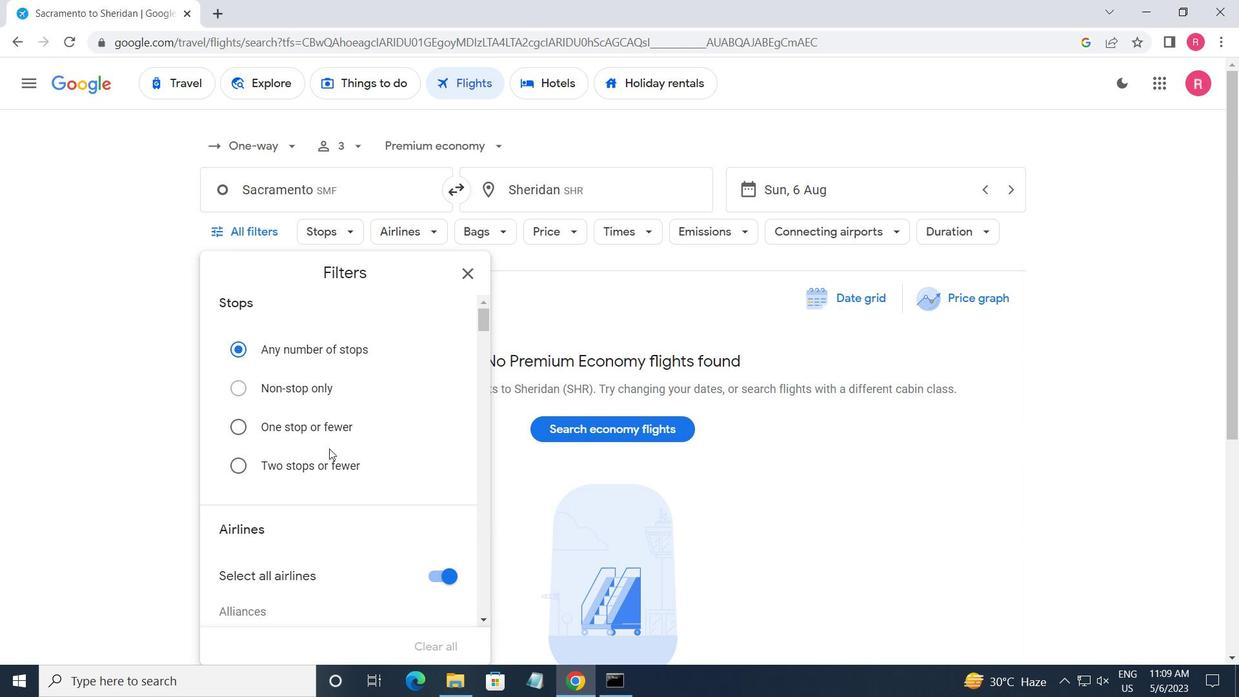 
Action: Mouse scrolled (329, 448) with delta (0, 0)
Screenshot: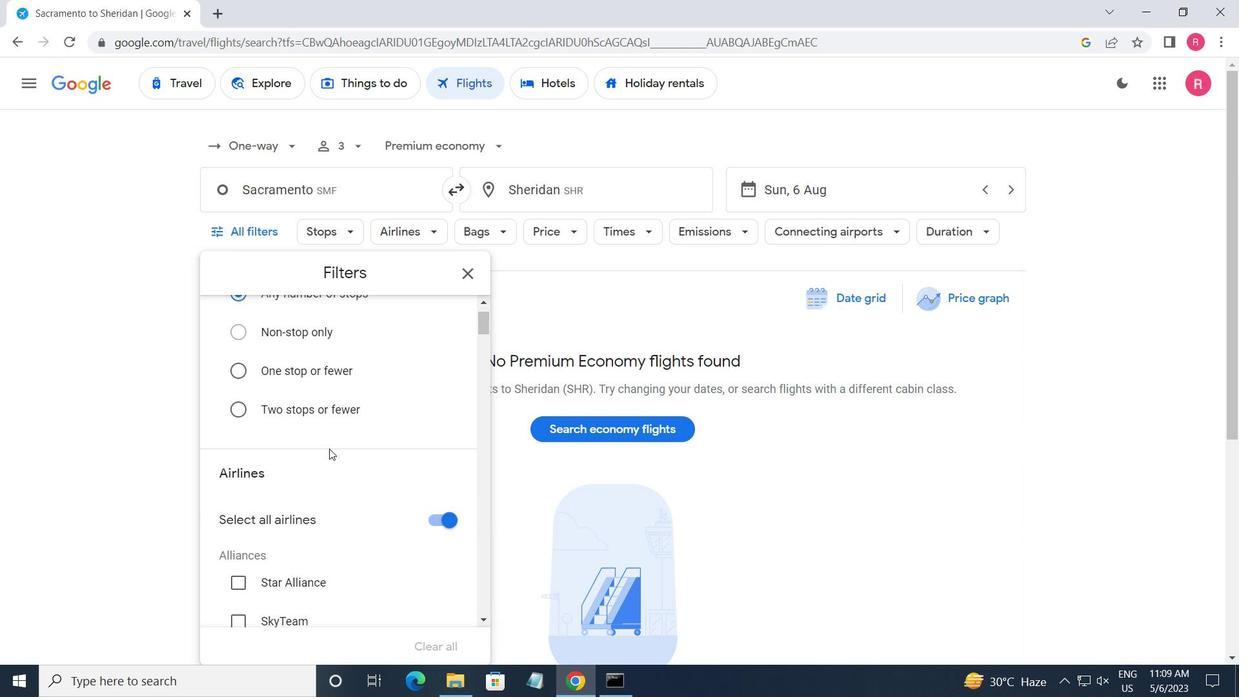 
Action: Mouse moved to (329, 452)
Screenshot: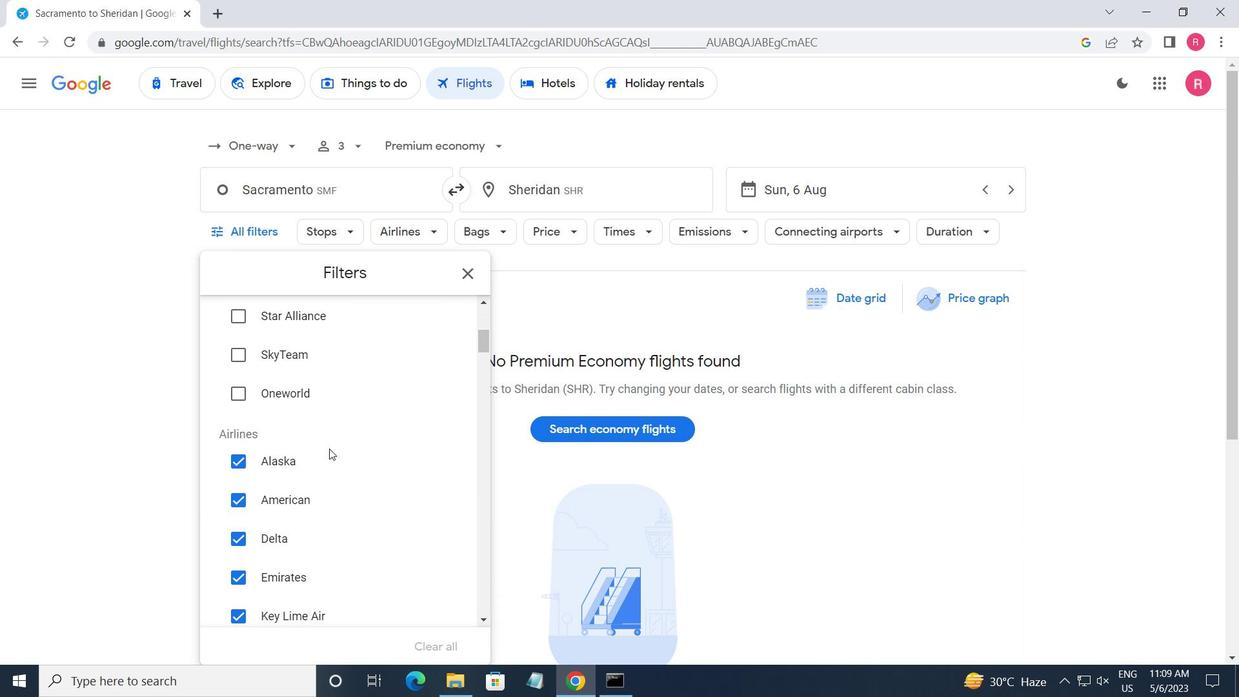 
Action: Mouse scrolled (329, 452) with delta (0, 0)
Screenshot: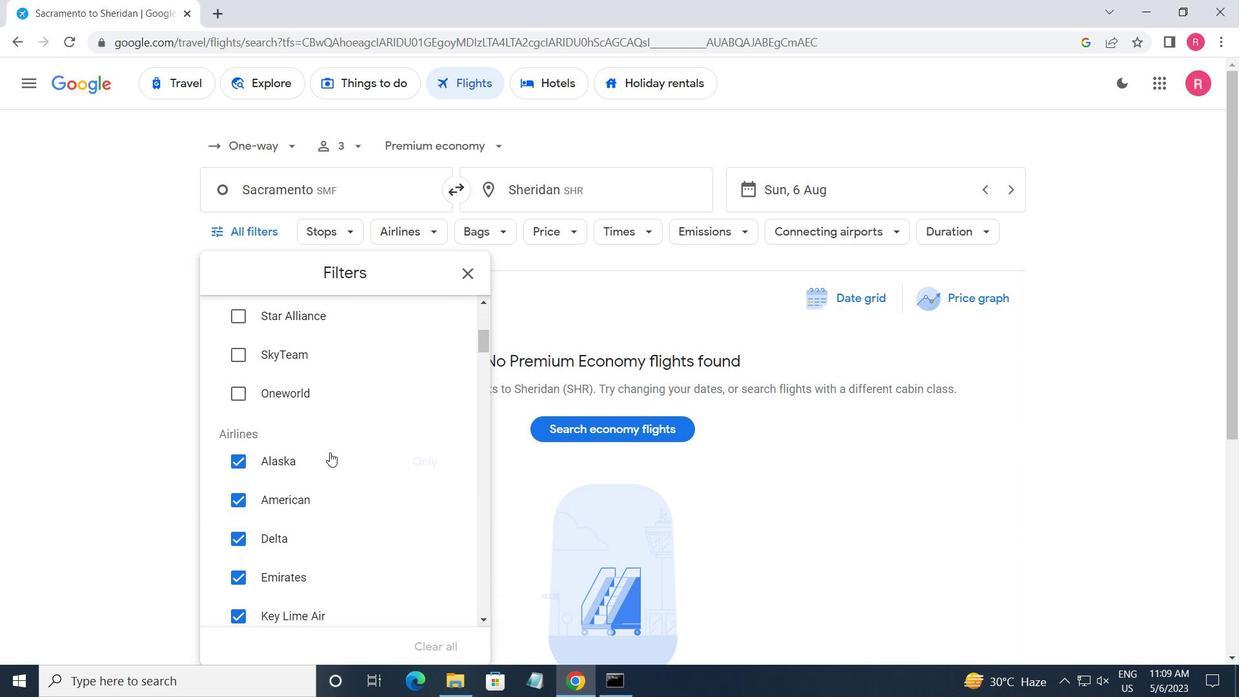
Action: Mouse moved to (404, 464)
Screenshot: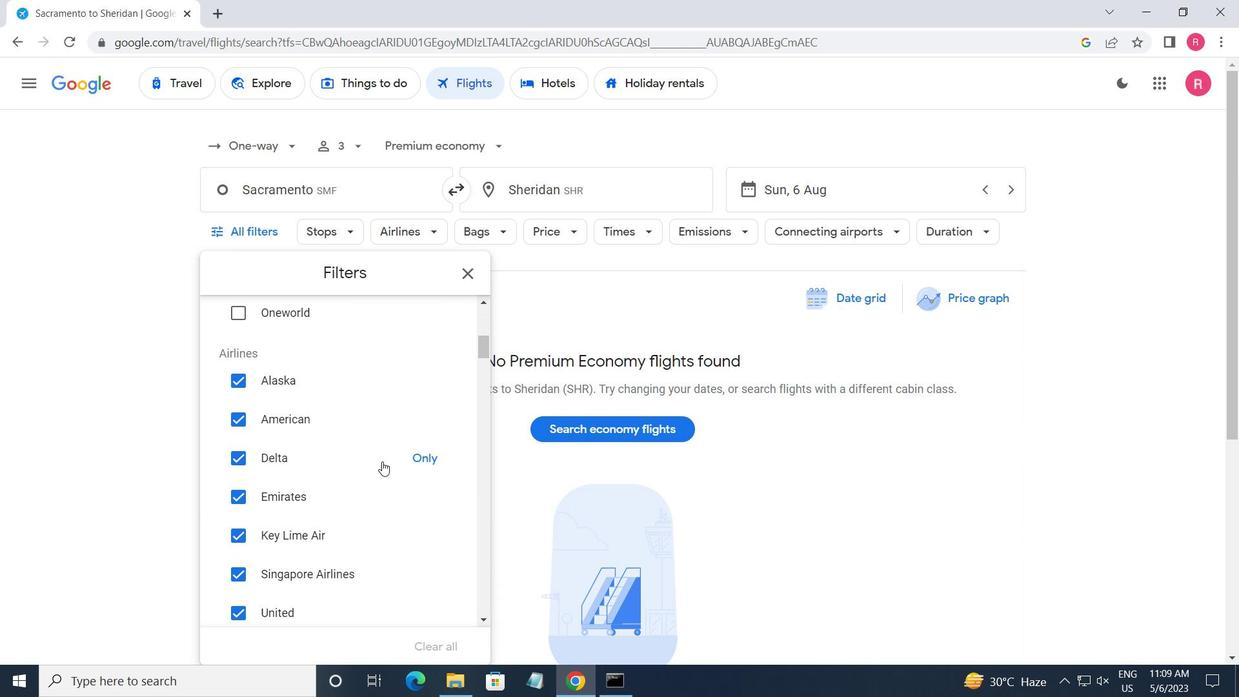 
Action: Mouse pressed left at (404, 464)
Screenshot: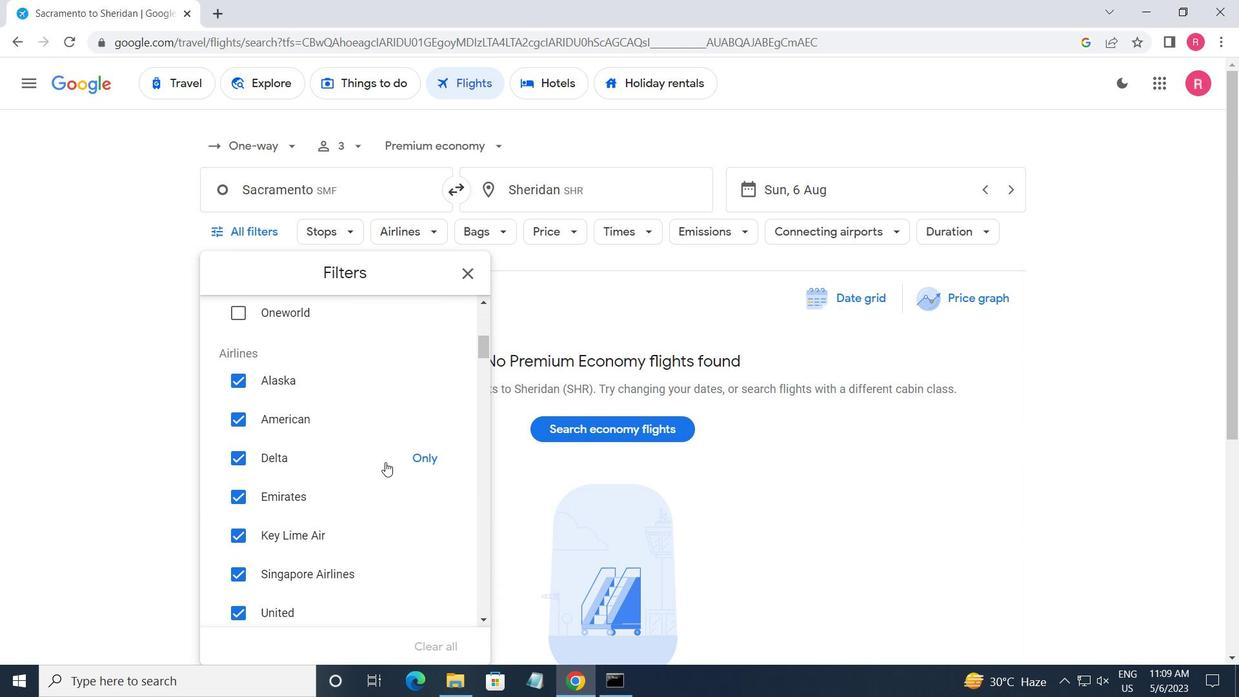 
Action: Mouse moved to (395, 478)
Screenshot: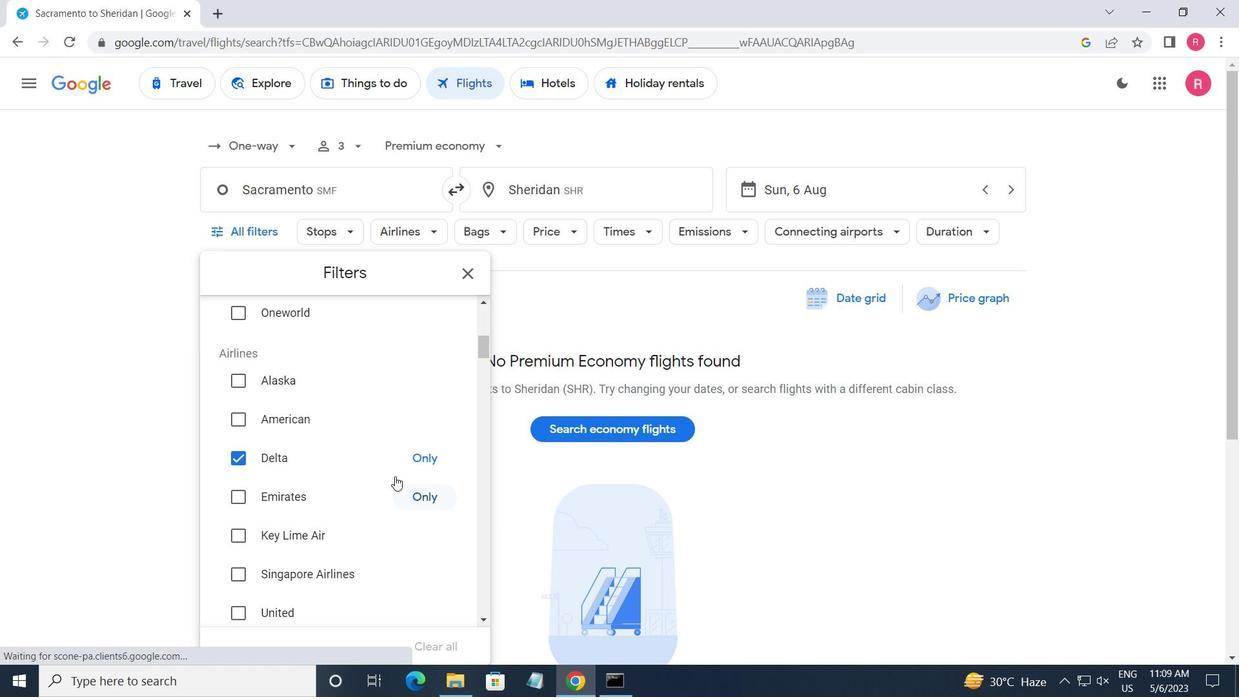 
Action: Mouse scrolled (395, 477) with delta (0, 0)
Screenshot: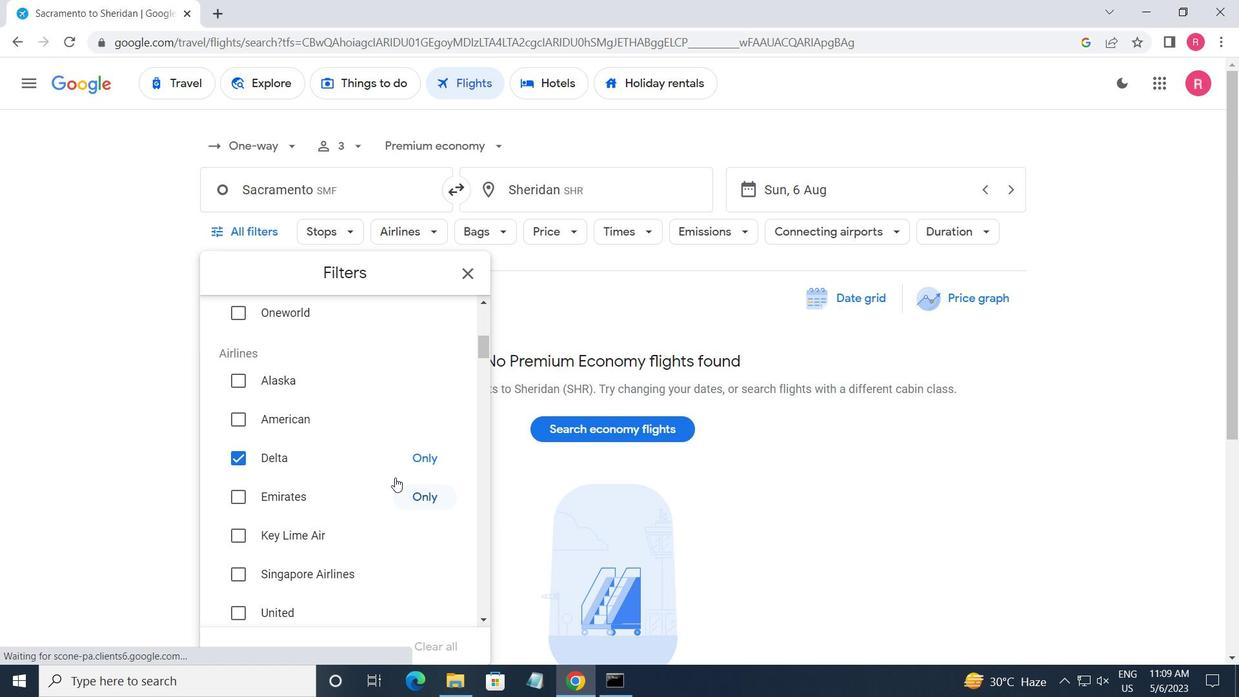 
Action: Mouse scrolled (395, 477) with delta (0, 0)
Screenshot: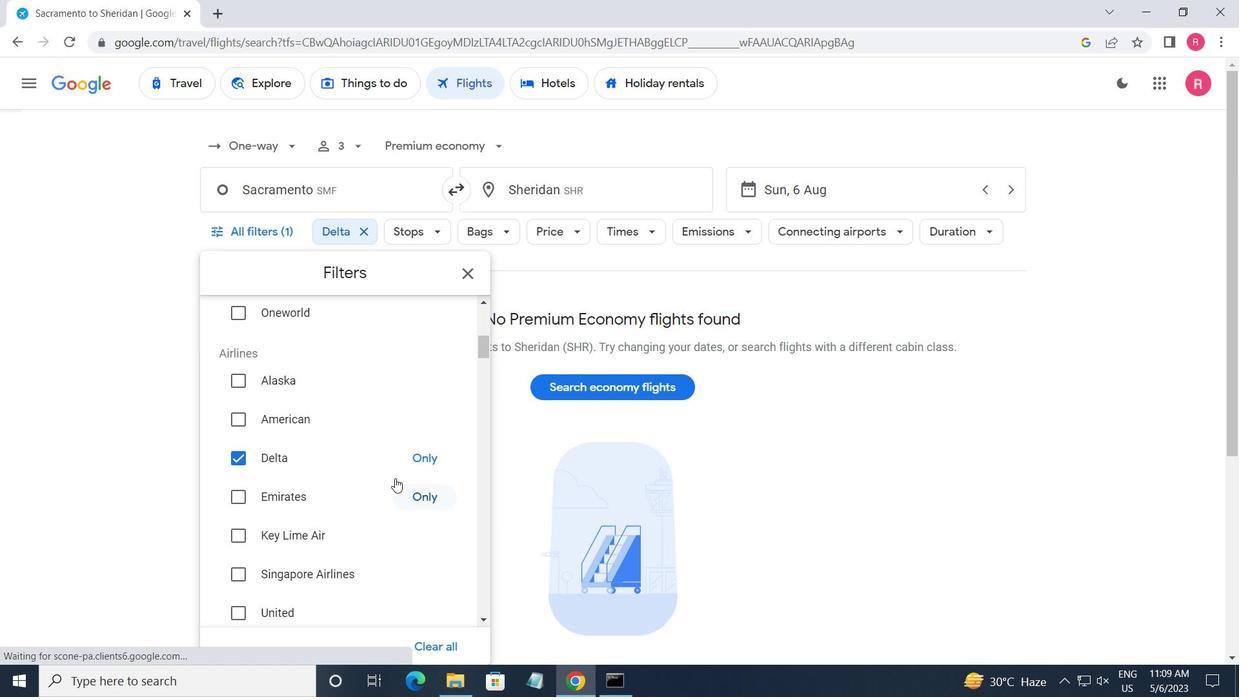 
Action: Mouse moved to (397, 481)
Screenshot: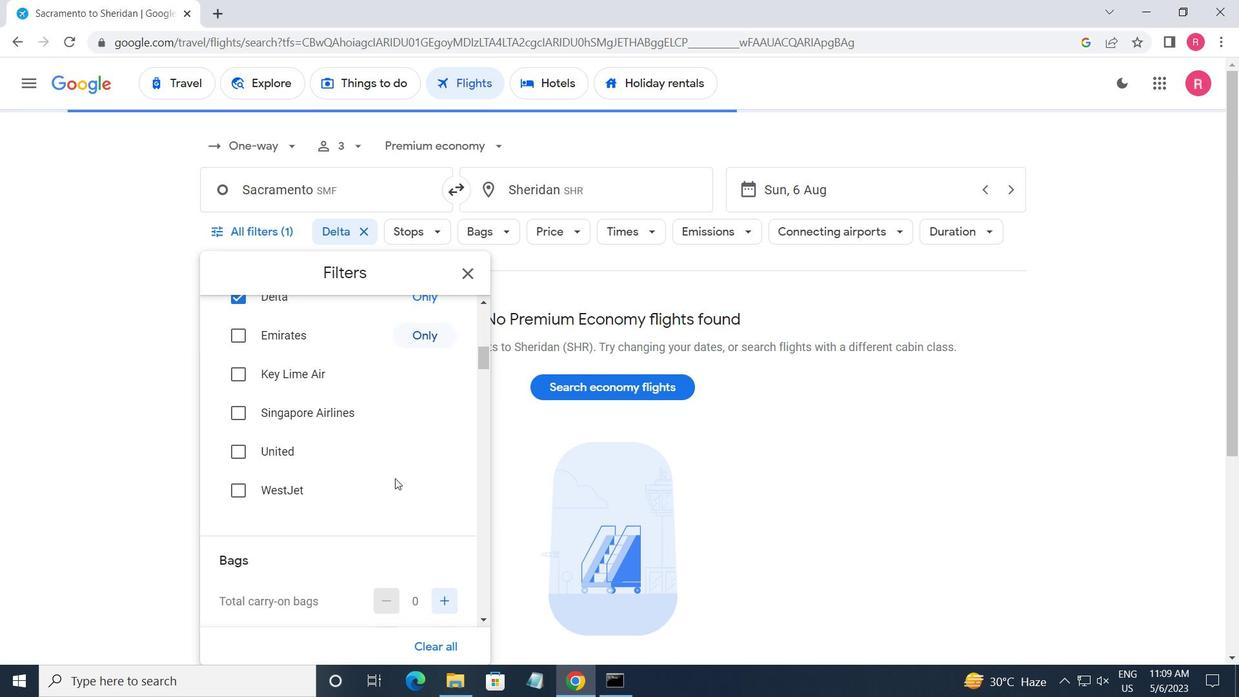 
Action: Mouse scrolled (397, 480) with delta (0, 0)
Screenshot: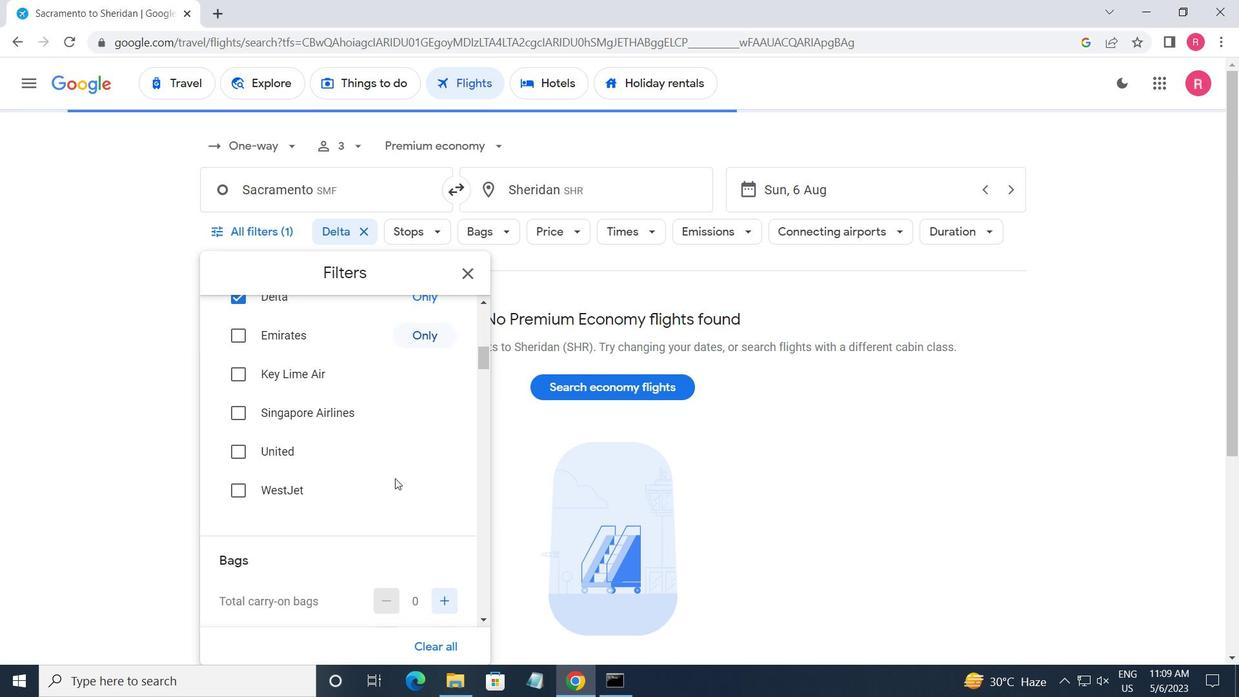 
Action: Mouse moved to (397, 482)
Screenshot: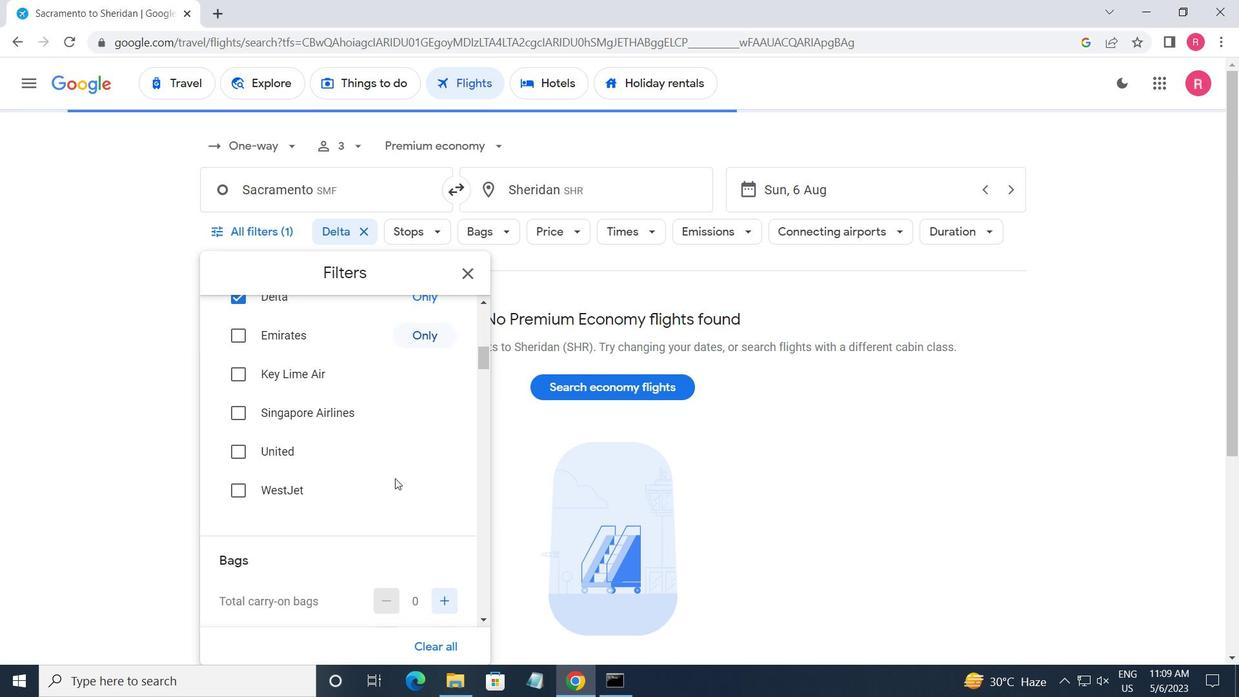 
Action: Mouse scrolled (397, 482) with delta (0, 0)
Screenshot: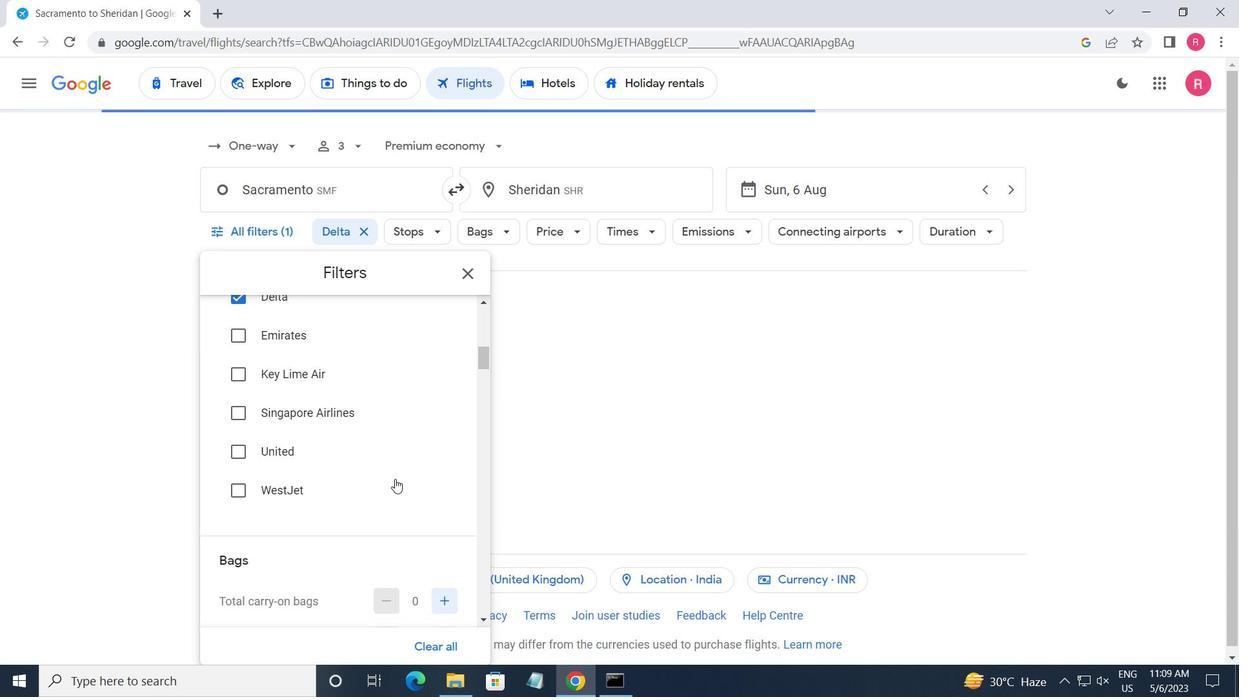 
Action: Mouse moved to (439, 440)
Screenshot: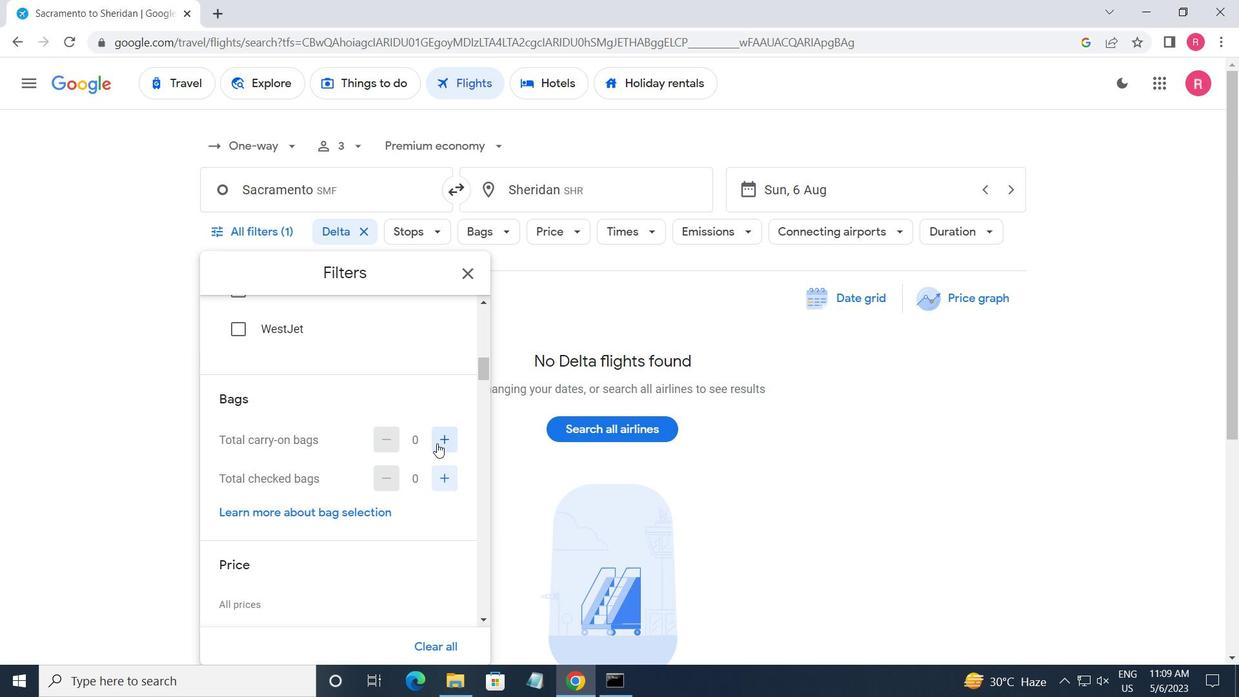
Action: Mouse pressed left at (439, 440)
Screenshot: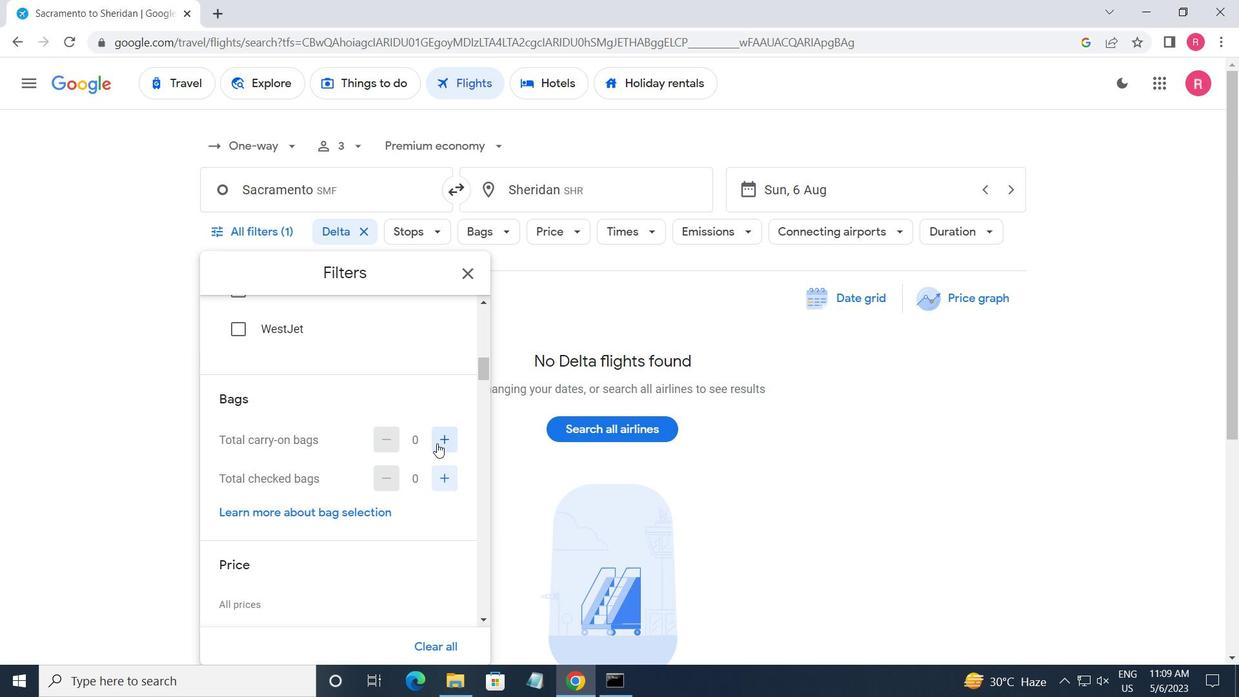 
Action: Mouse pressed left at (439, 440)
Screenshot: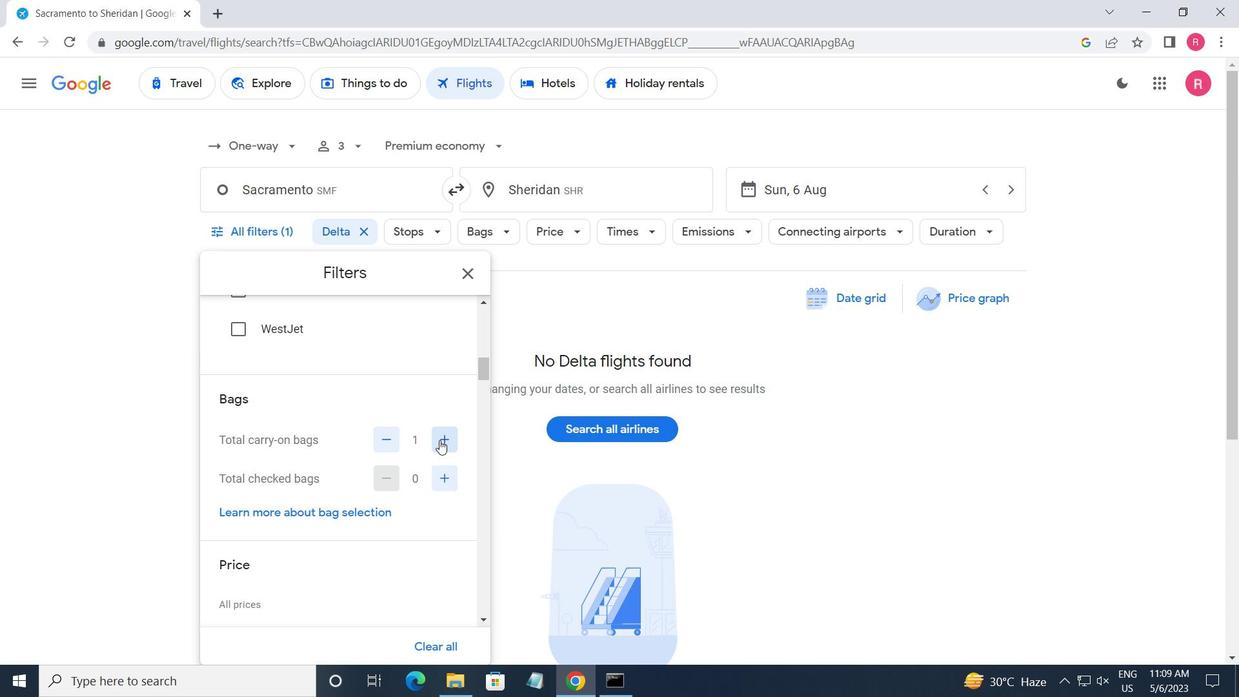 
Action: Mouse moved to (441, 440)
Screenshot: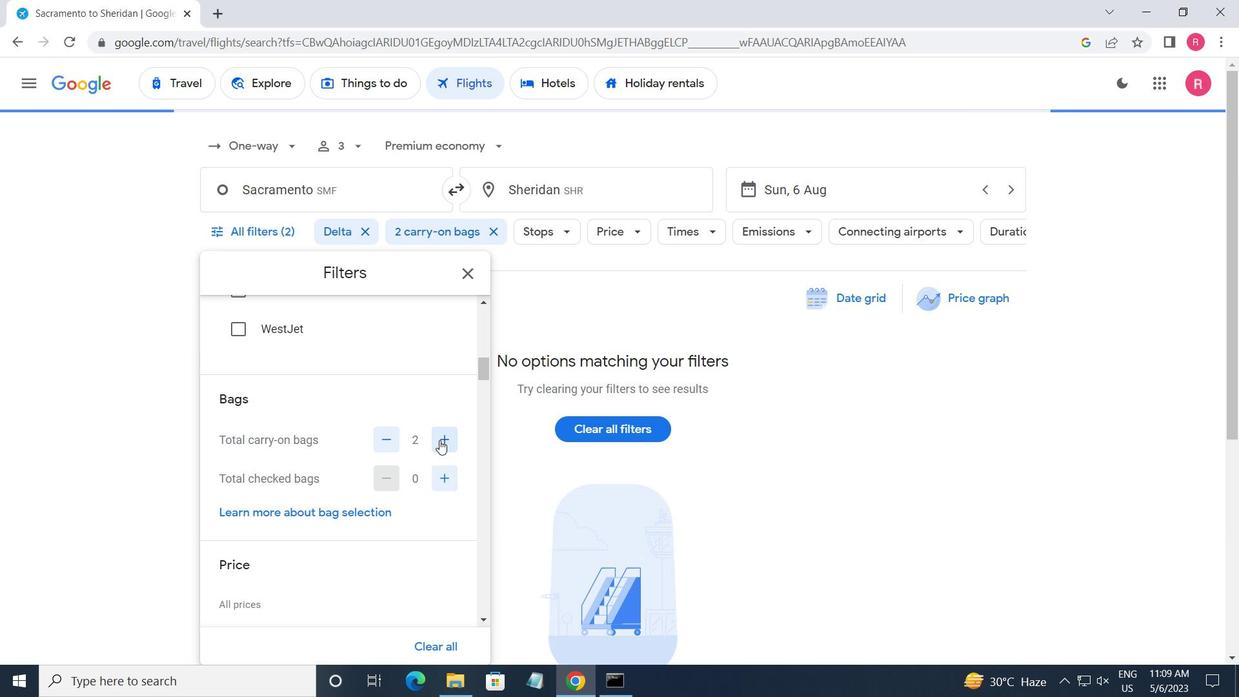 
Action: Mouse scrolled (441, 439) with delta (0, 0)
Screenshot: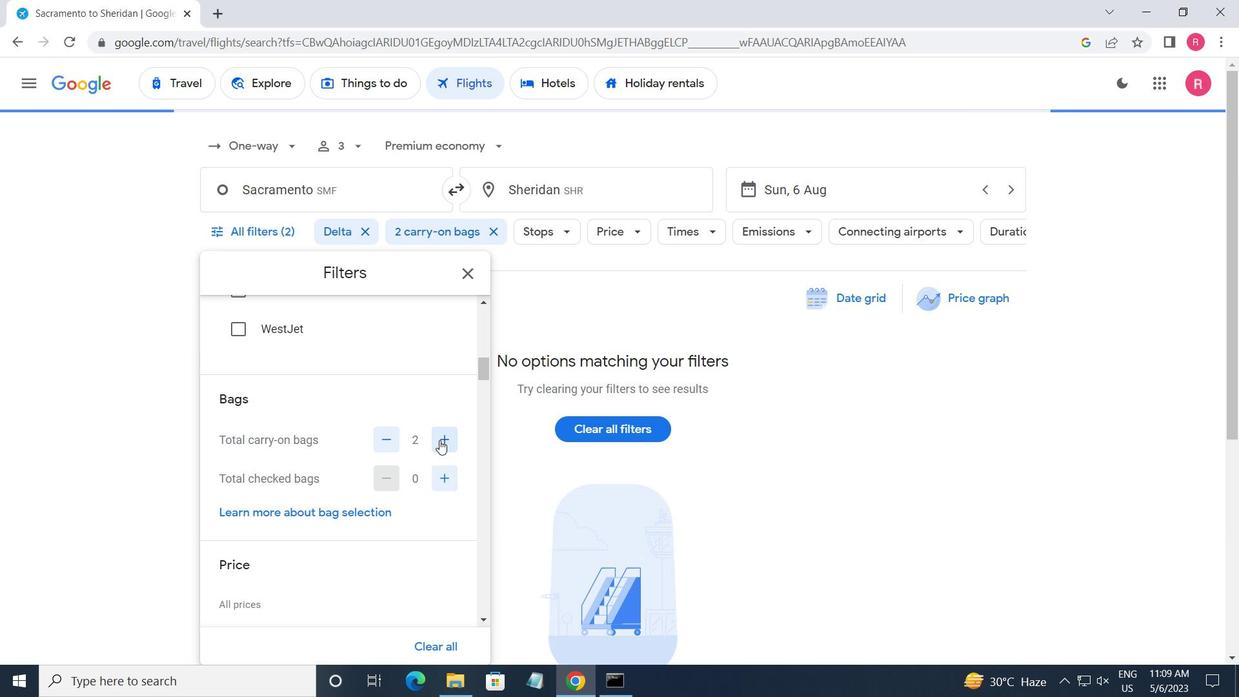 
Action: Mouse scrolled (441, 439) with delta (0, 0)
Screenshot: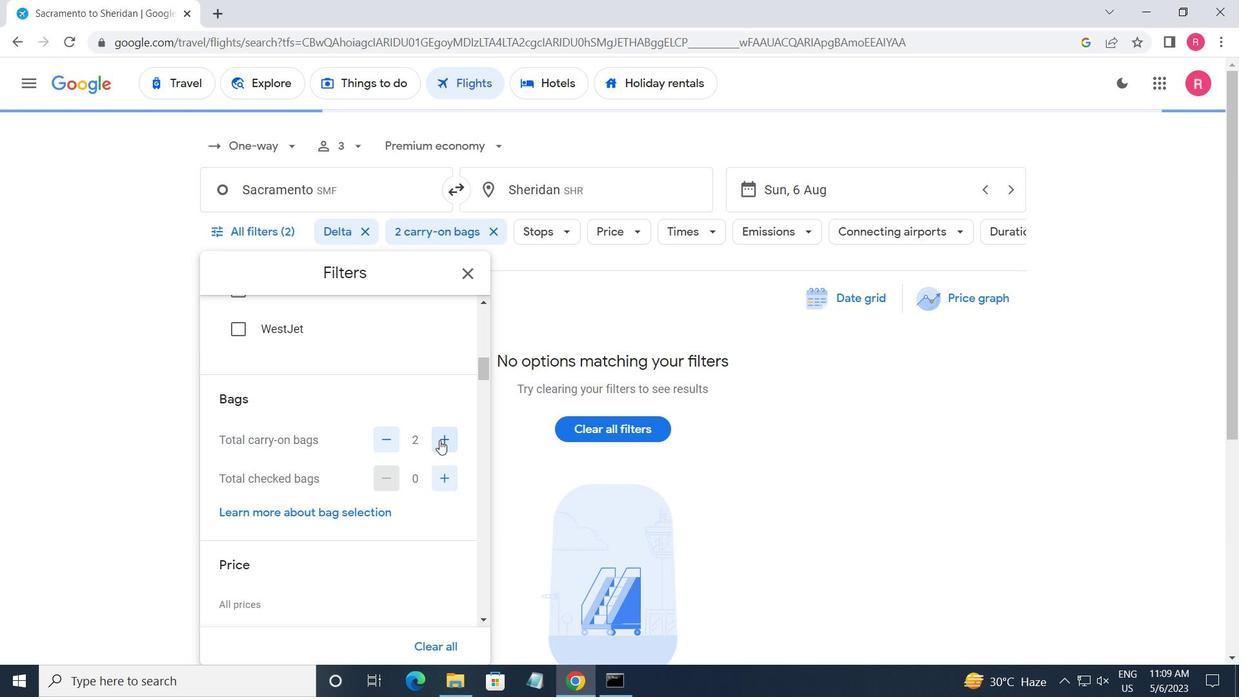 
Action: Mouse moved to (438, 326)
Screenshot: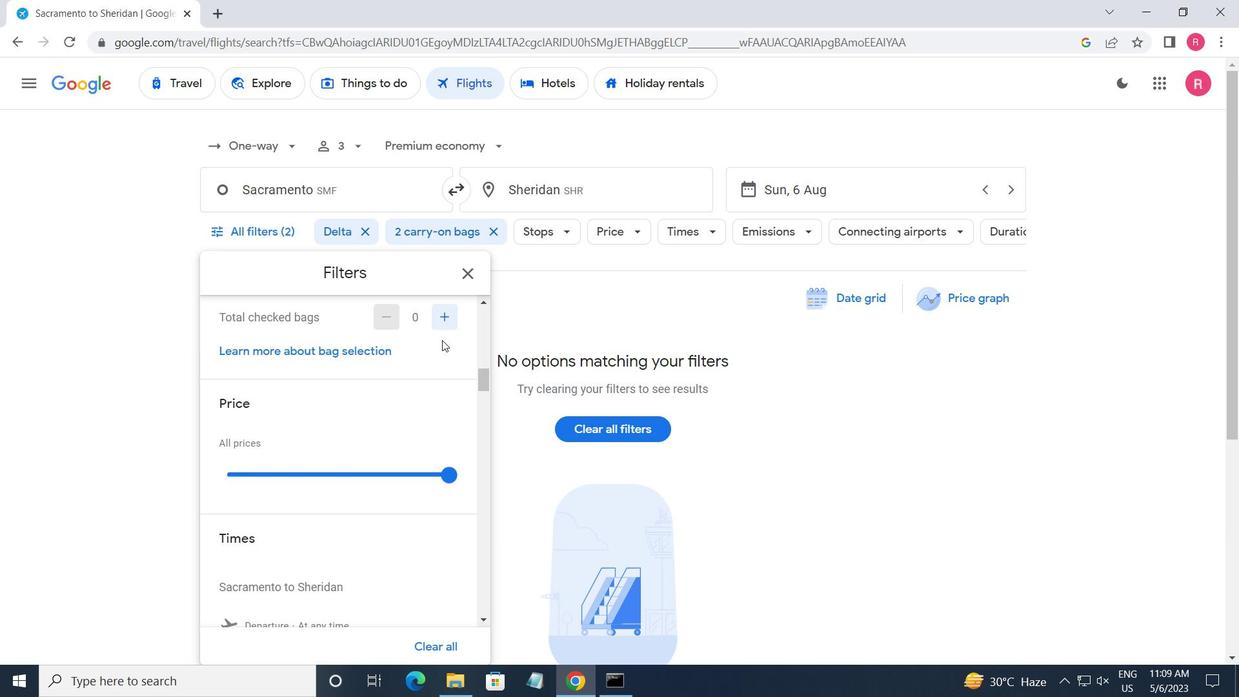 
Action: Mouse pressed left at (438, 326)
Screenshot: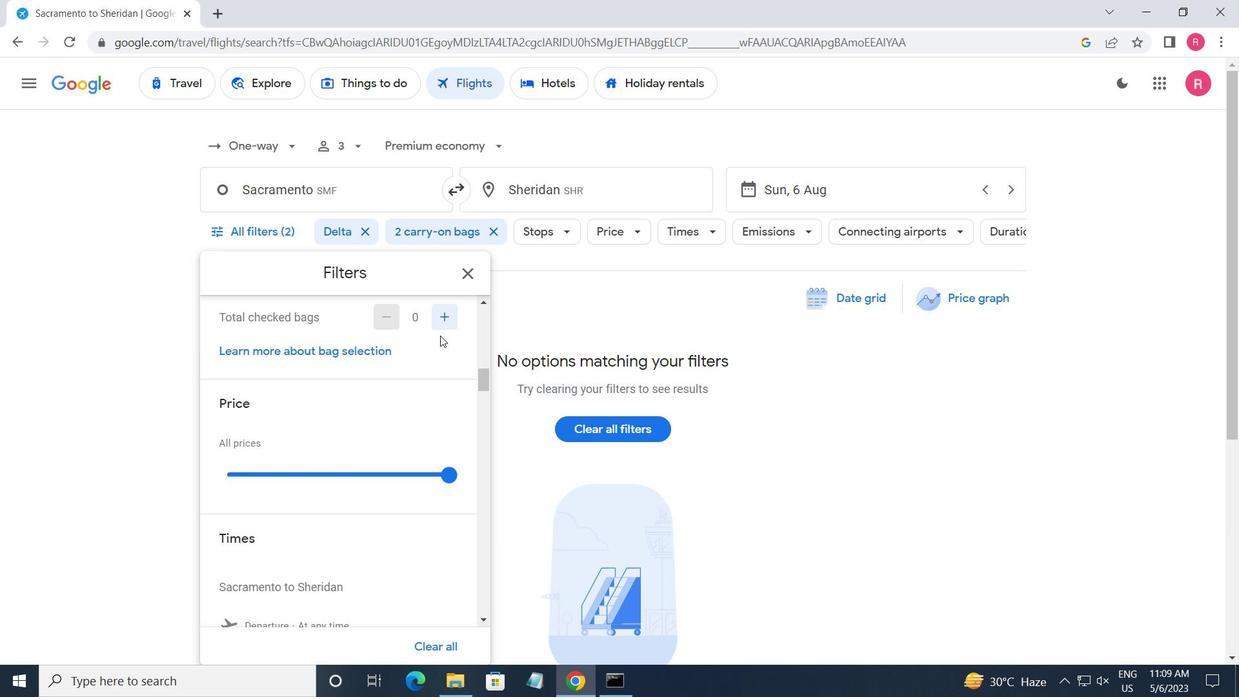 
Action: Mouse pressed left at (438, 326)
Screenshot: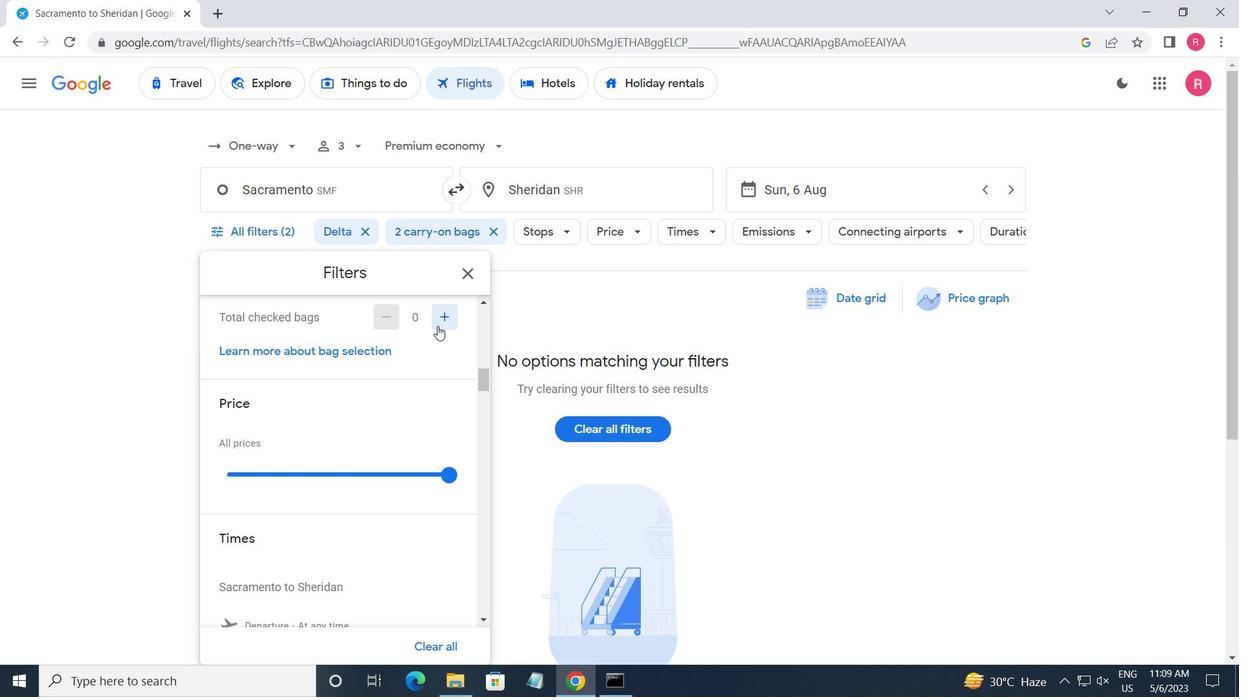 
Action: Mouse pressed left at (438, 326)
Screenshot: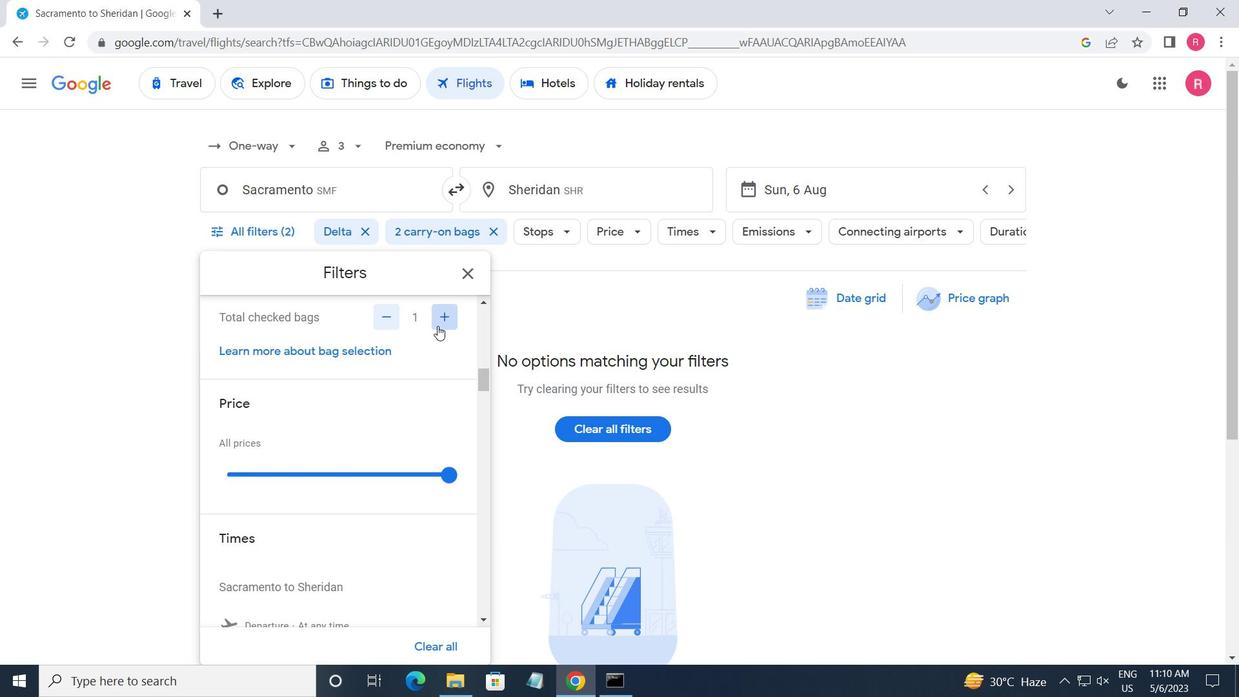 
Action: Mouse scrolled (438, 326) with delta (0, 0)
Screenshot: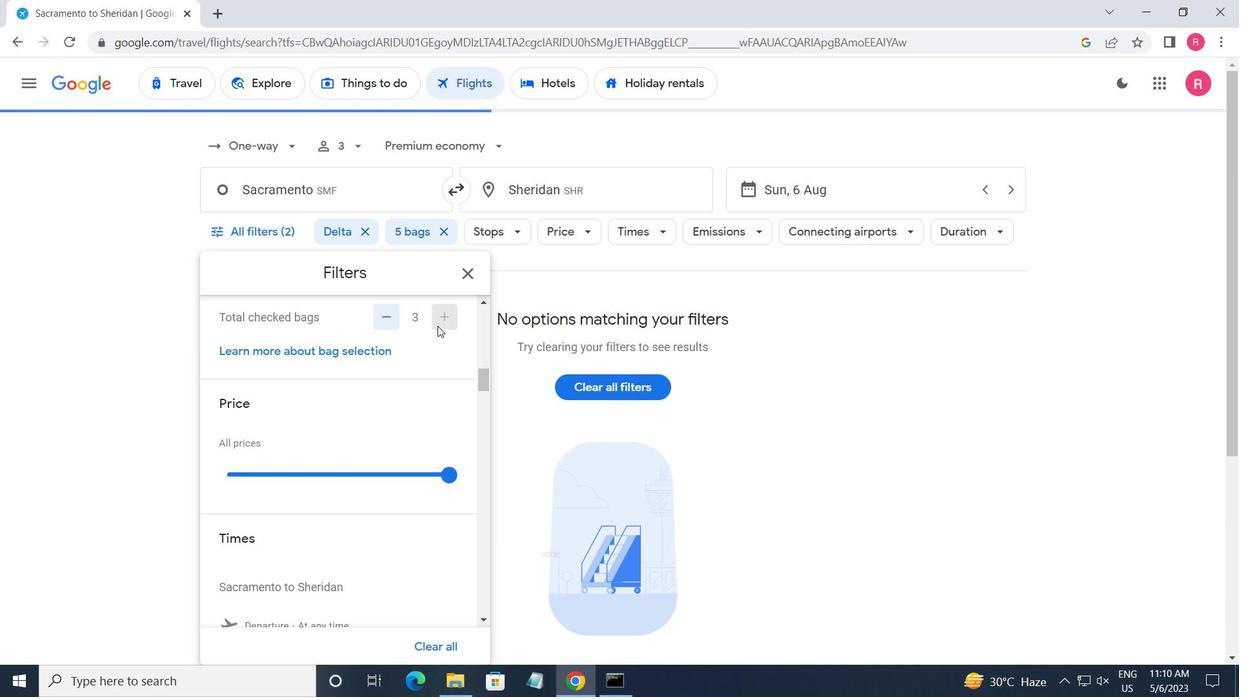 
Action: Mouse moved to (449, 408)
Screenshot: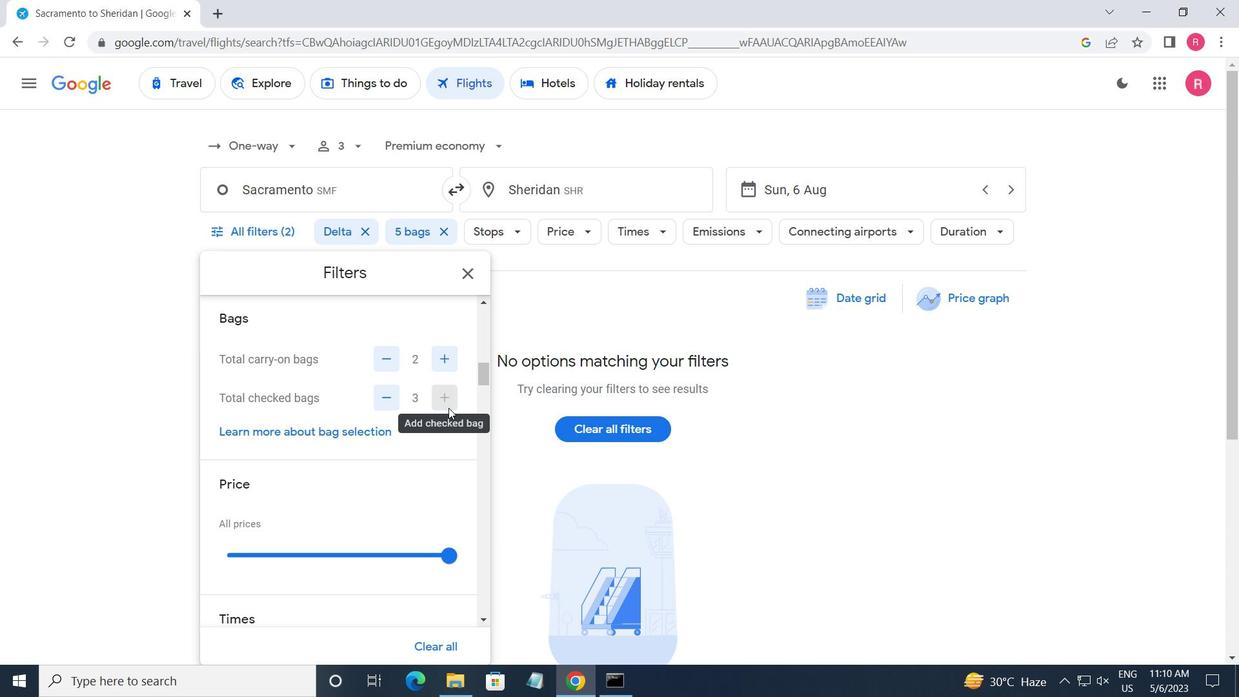 
Action: Mouse scrolled (449, 407) with delta (0, 0)
Screenshot: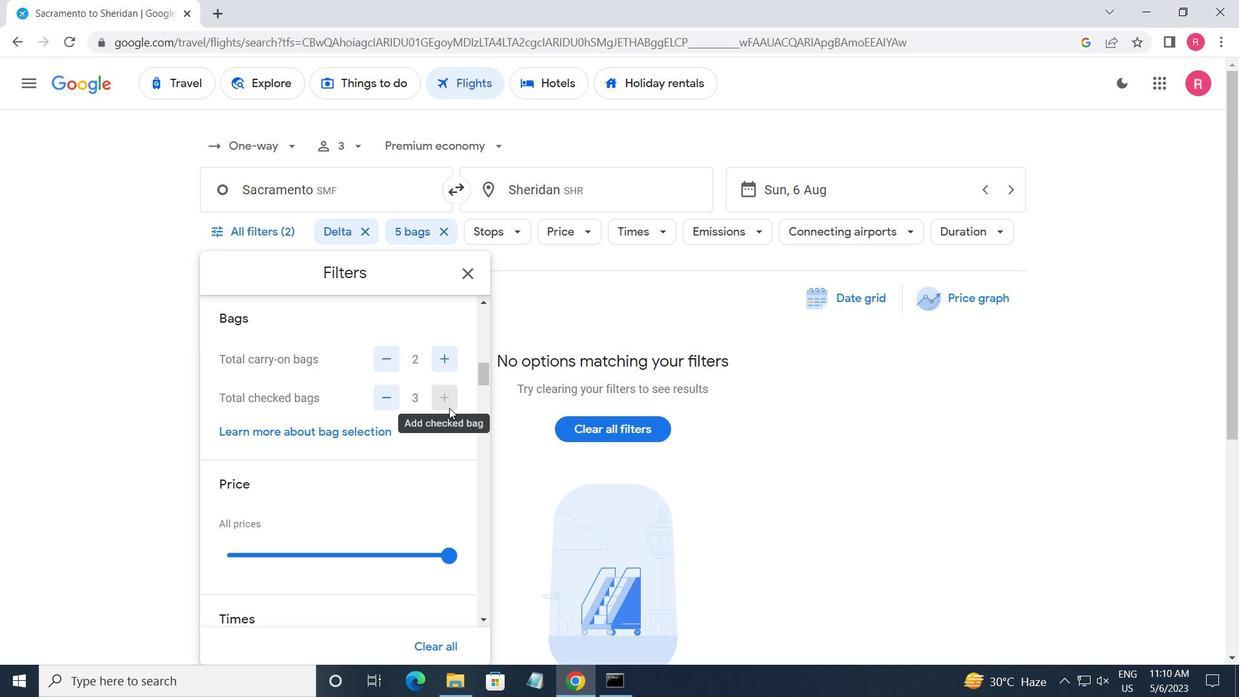 
Action: Mouse moved to (459, 474)
Screenshot: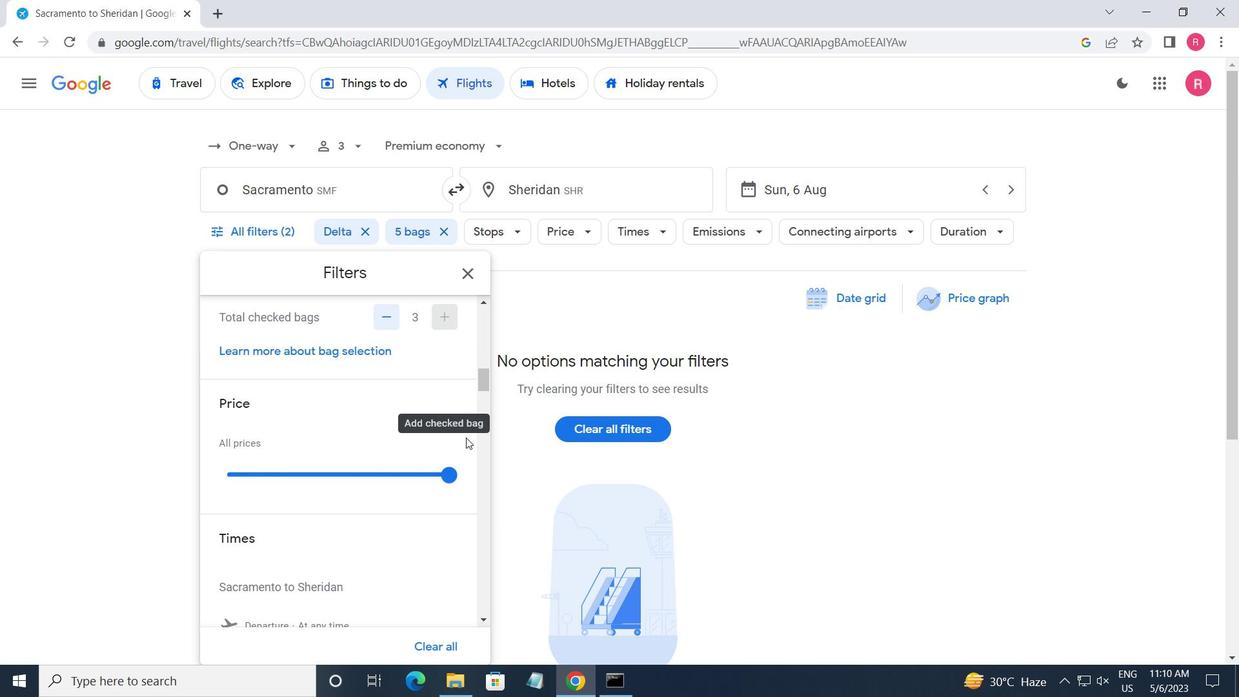 
Action: Mouse pressed left at (459, 474)
Screenshot: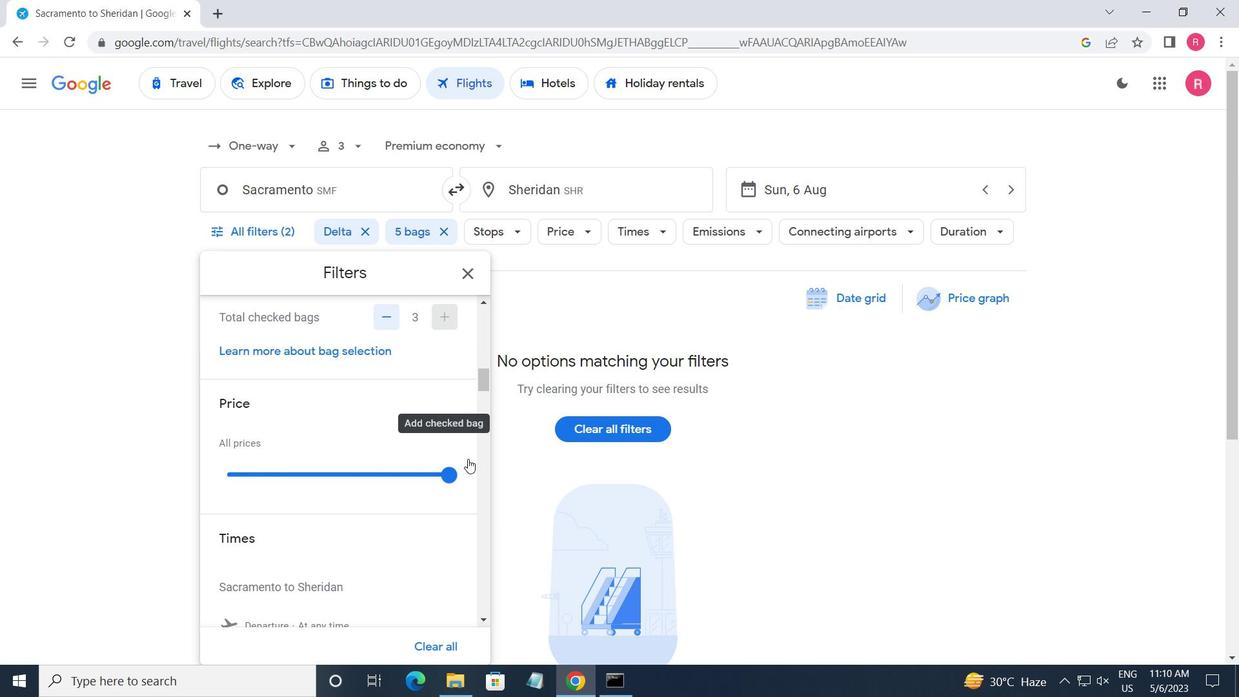 
Action: Mouse moved to (455, 472)
Screenshot: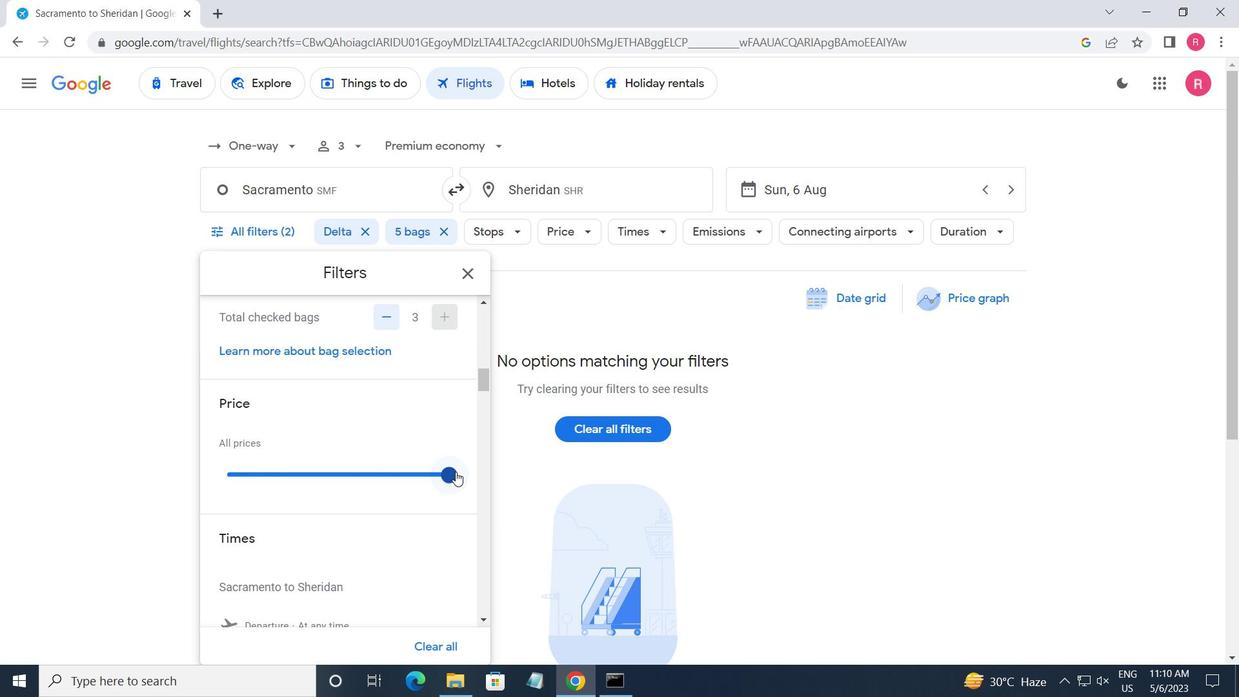 
Action: Mouse scrolled (455, 471) with delta (0, 0)
Screenshot: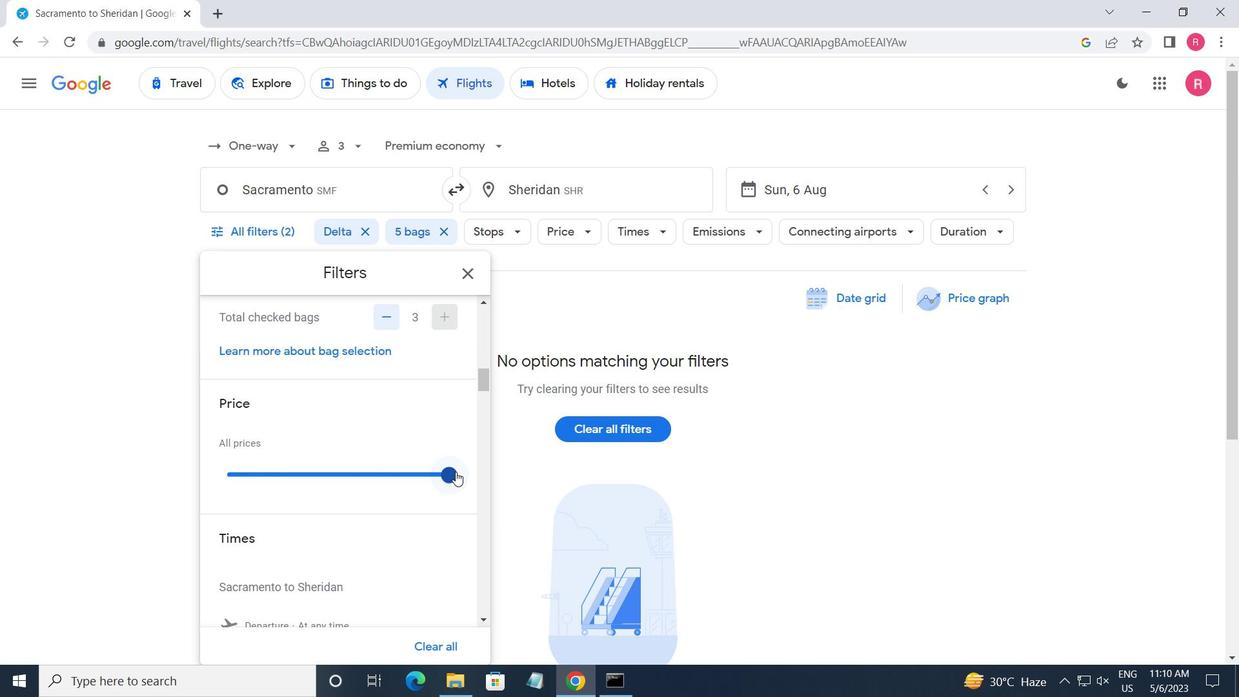 
Action: Mouse moved to (448, 479)
Screenshot: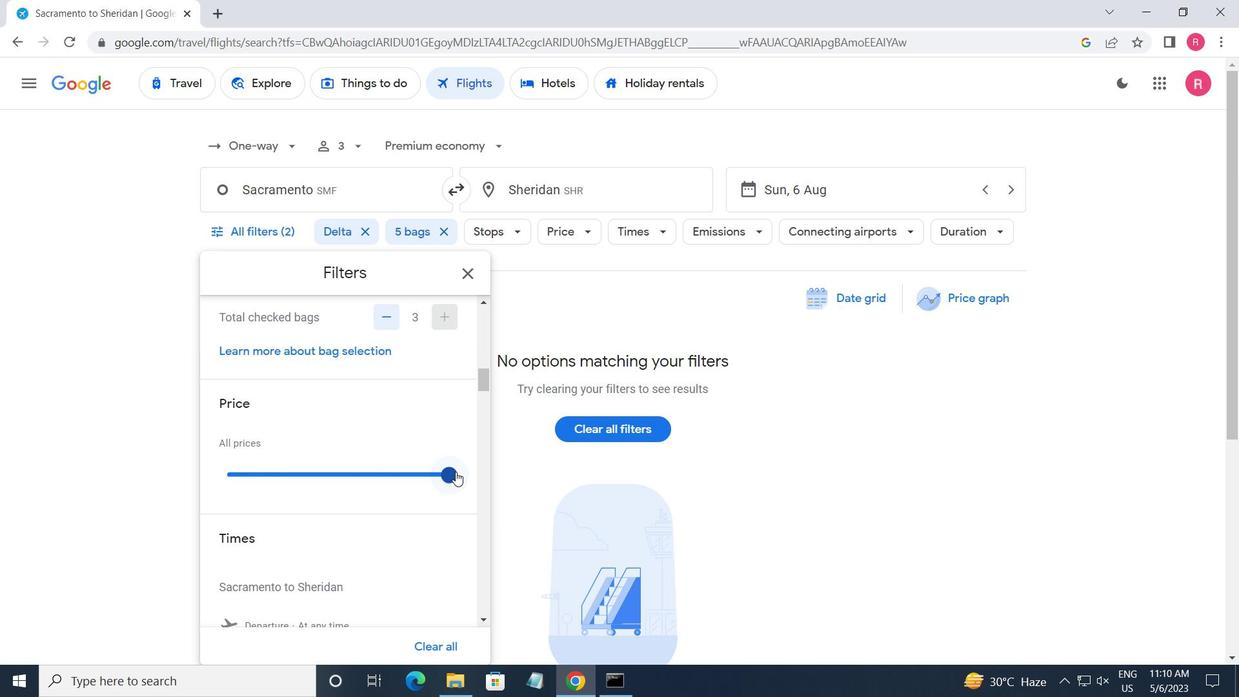 
Action: Mouse scrolled (448, 478) with delta (0, 0)
Screenshot: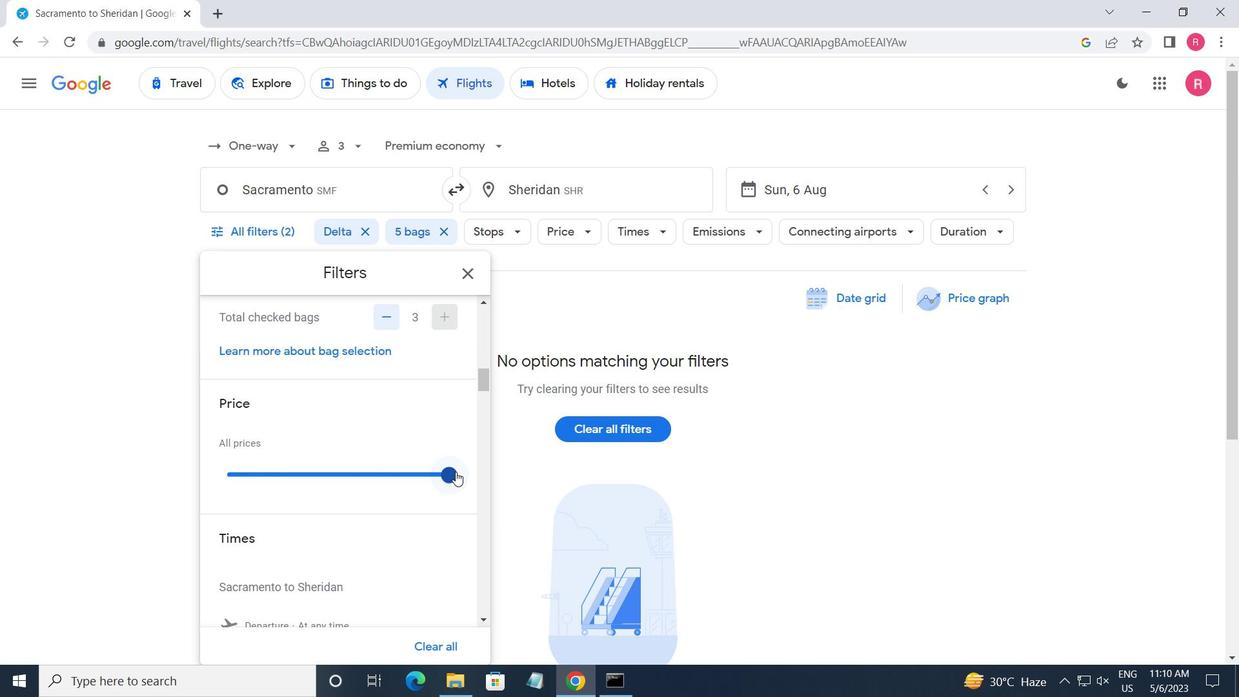 
Action: Mouse moved to (229, 500)
Screenshot: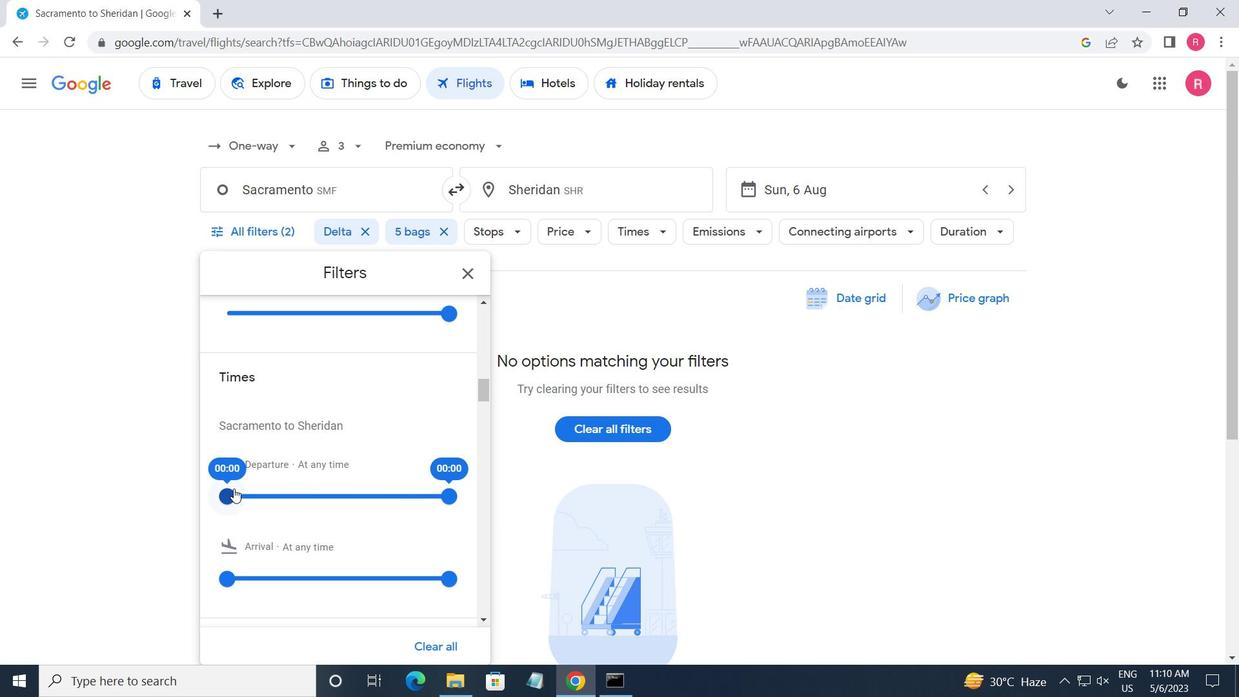 
Action: Mouse pressed left at (229, 500)
Screenshot: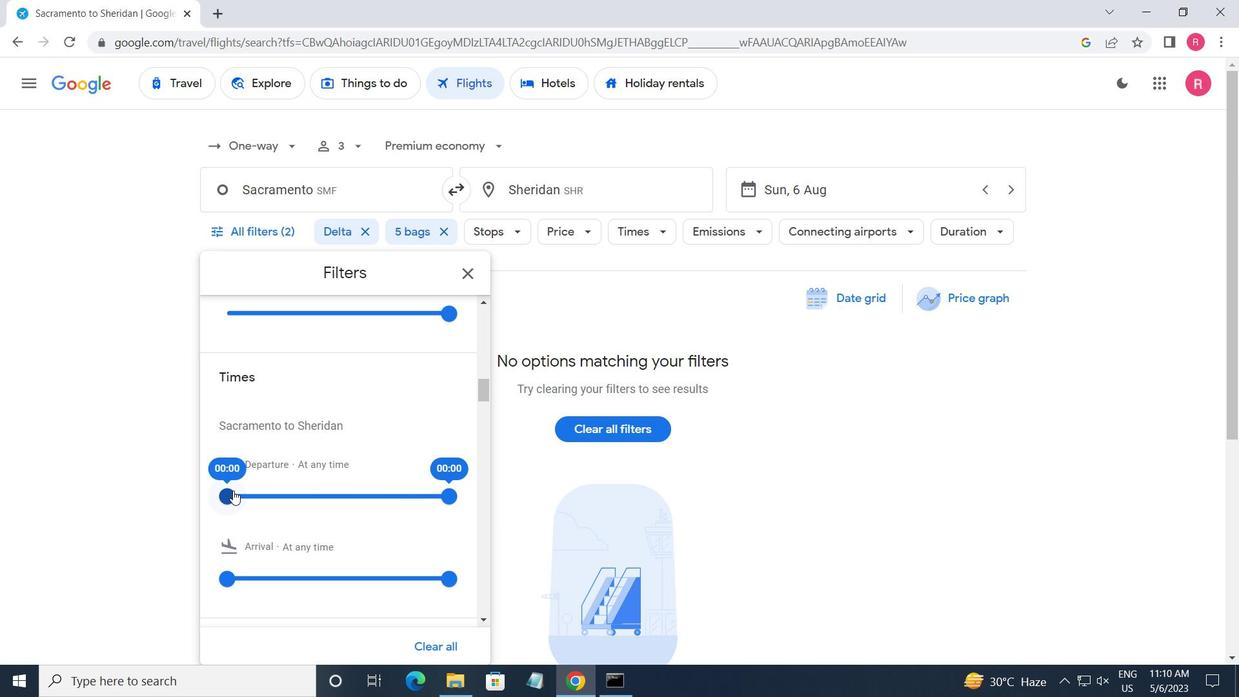 
Action: Mouse moved to (441, 496)
Screenshot: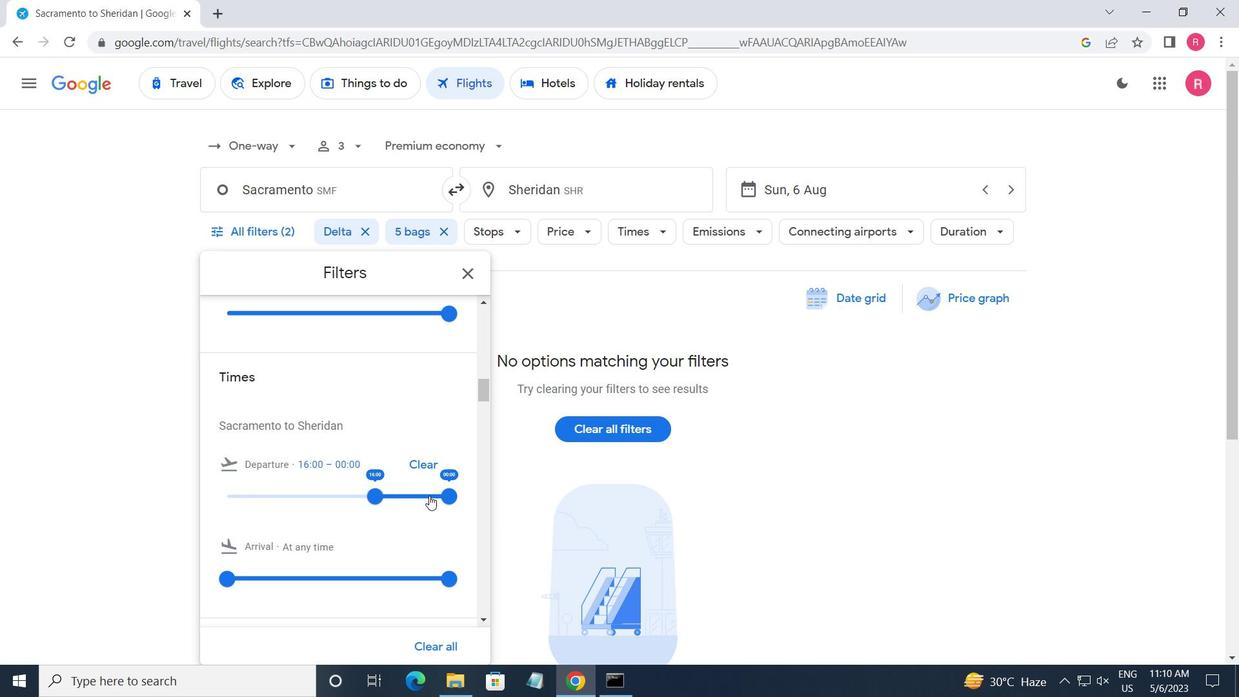 
Action: Mouse pressed left at (441, 496)
Screenshot: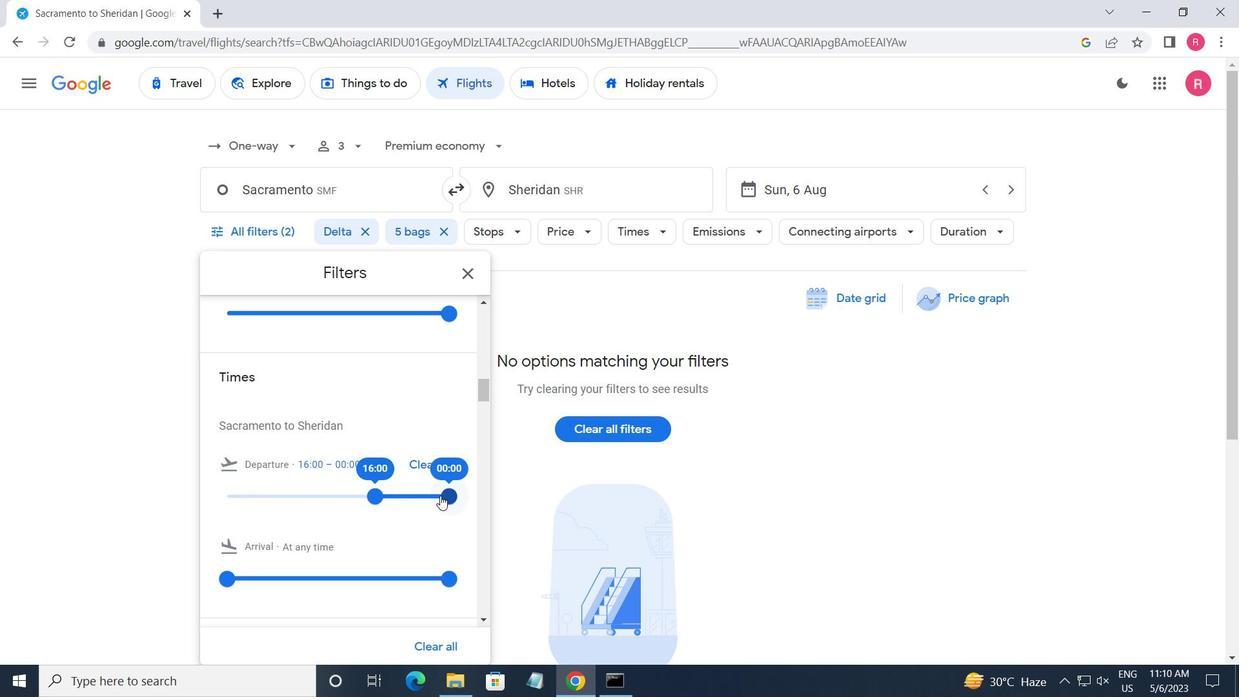 
Action: Mouse moved to (467, 275)
Screenshot: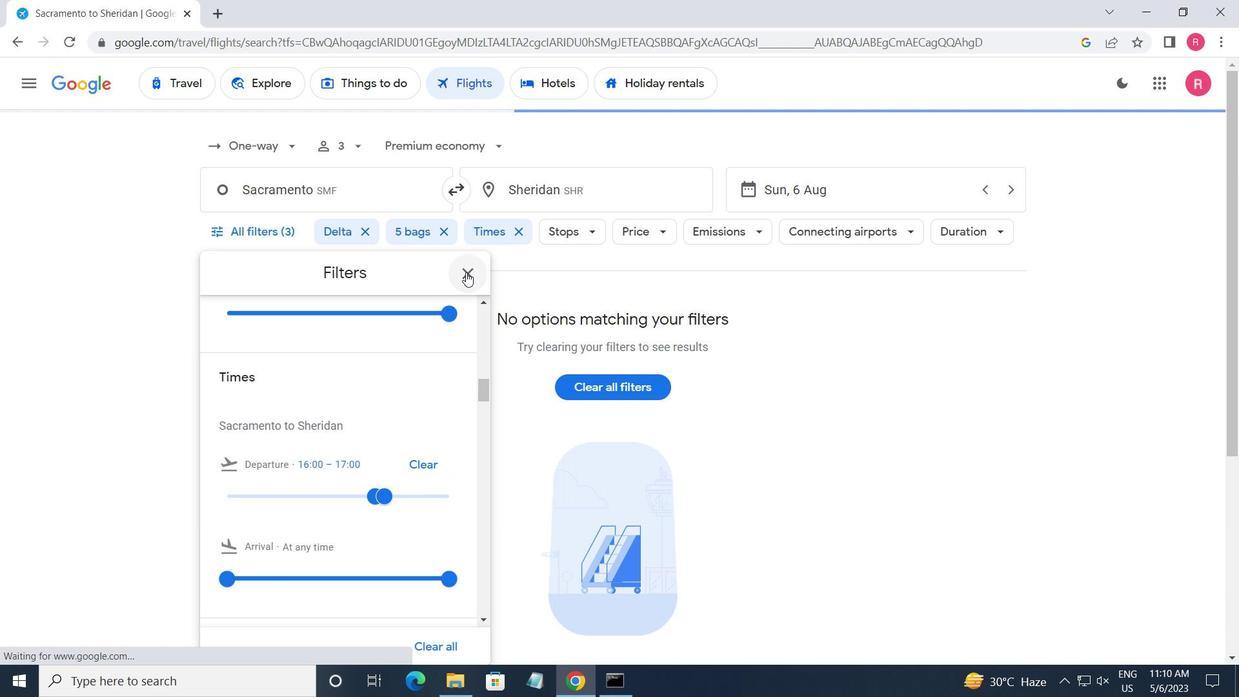 
Action: Mouse pressed left at (467, 275)
Screenshot: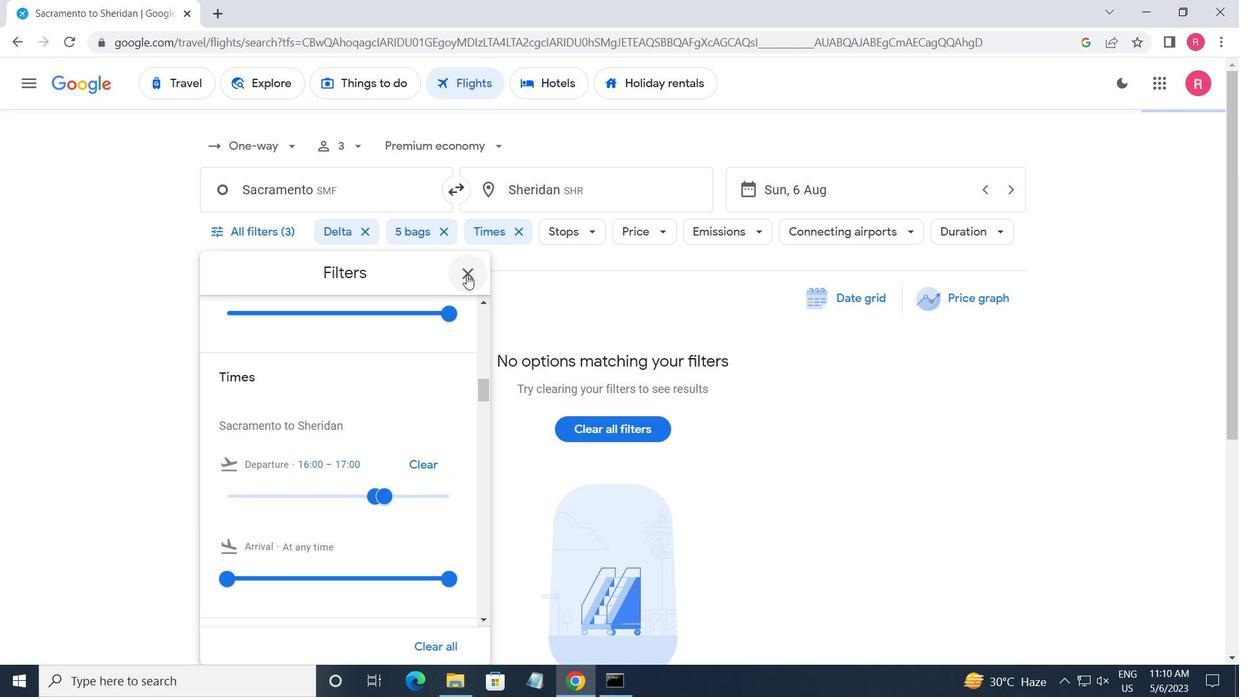 
